 Task: Create a due date automation trigger when advanced on, on the monday after a card is due add content with a name or a description not ending with resume at 11:00 AM.
Action: Mouse moved to (1377, 116)
Screenshot: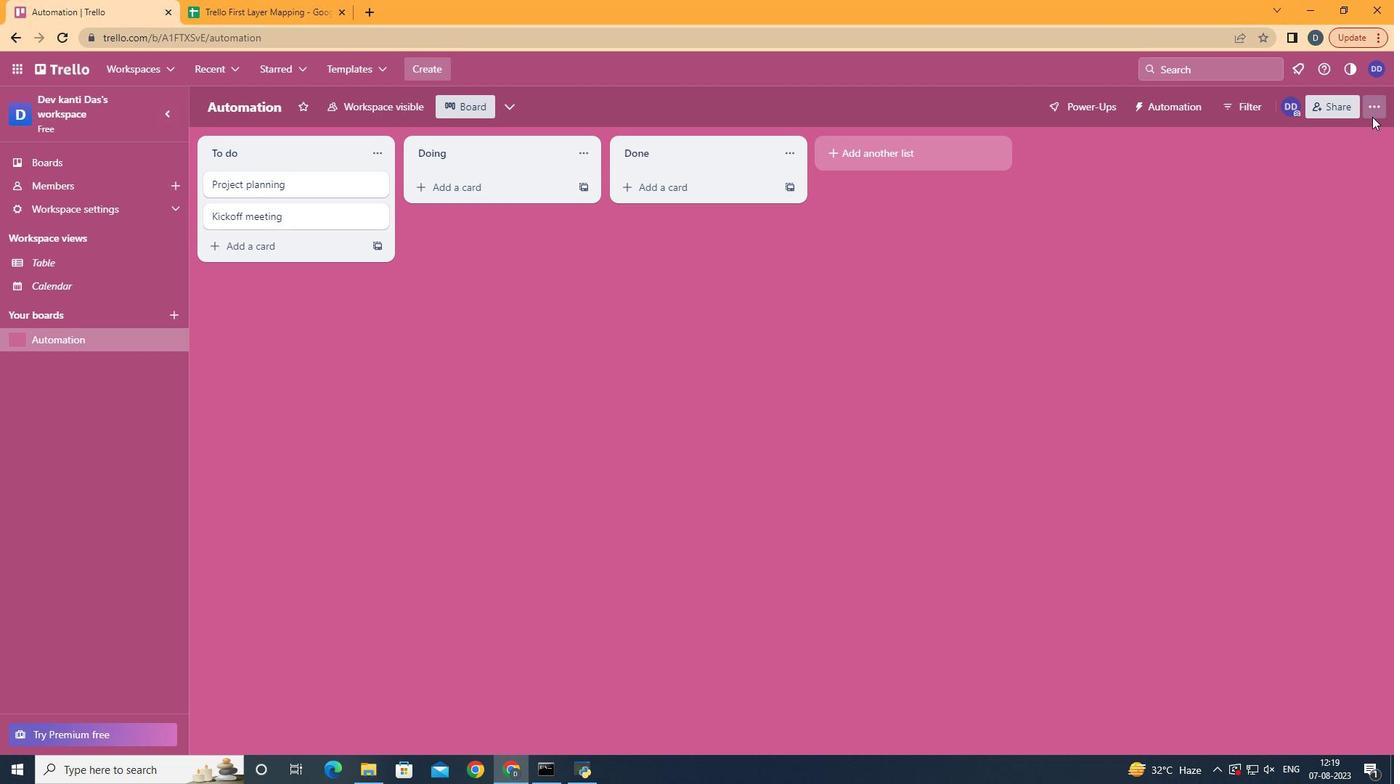 
Action: Mouse pressed left at (1377, 116)
Screenshot: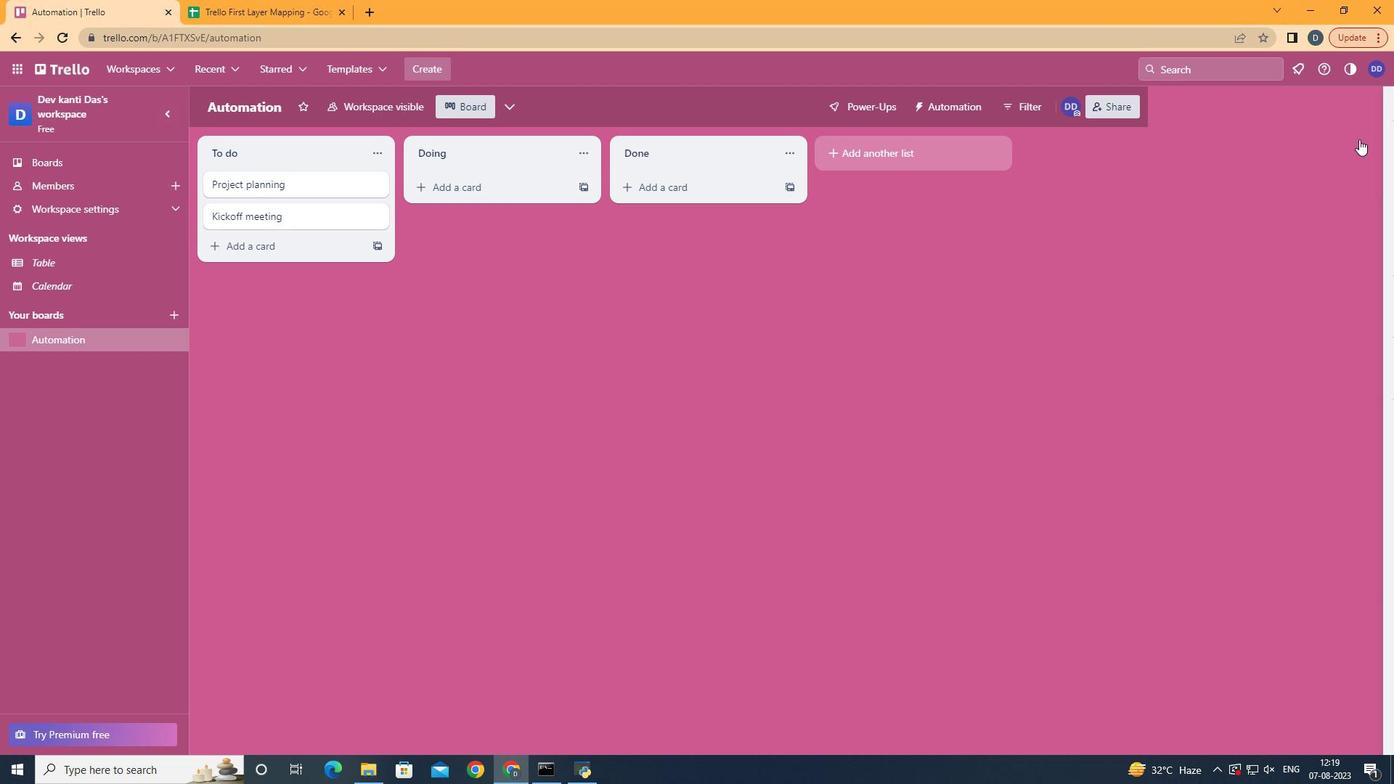 
Action: Mouse moved to (1251, 301)
Screenshot: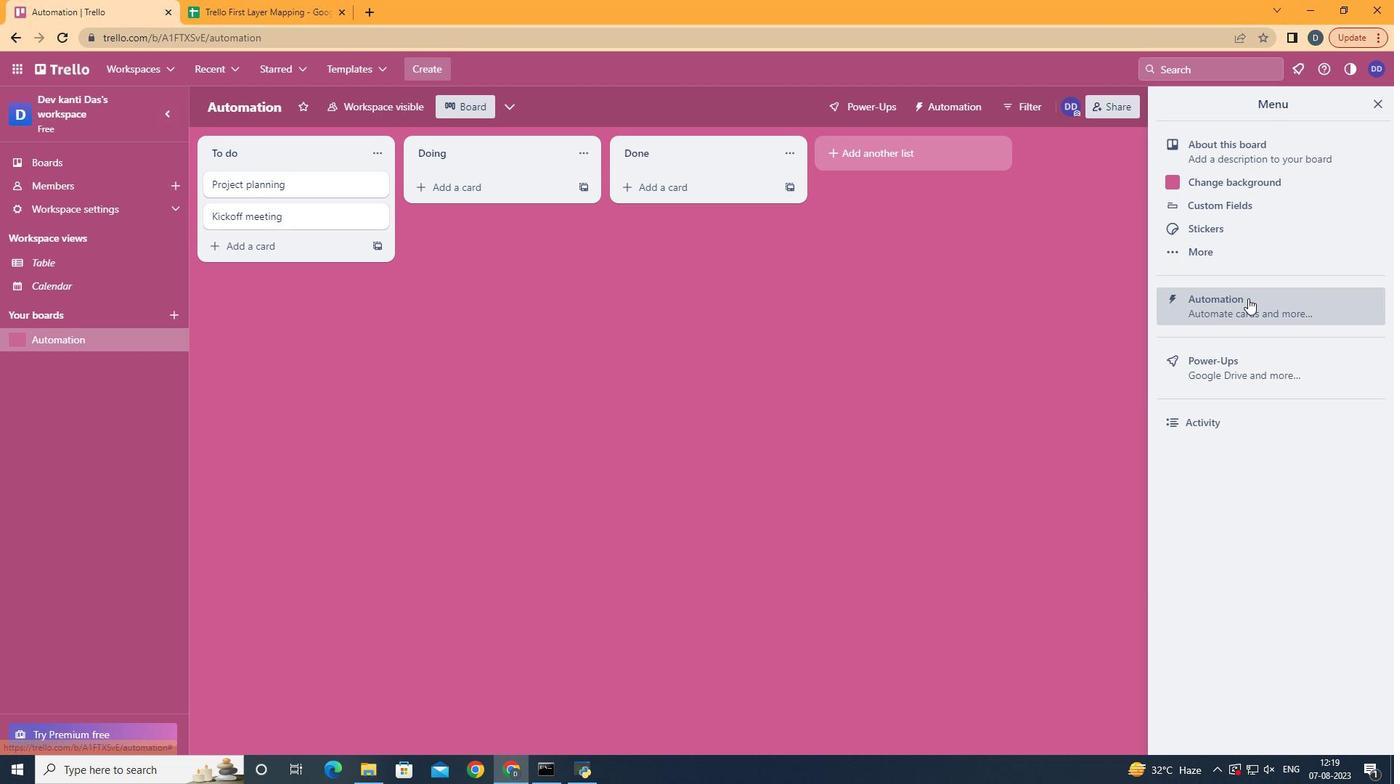 
Action: Mouse pressed left at (1251, 301)
Screenshot: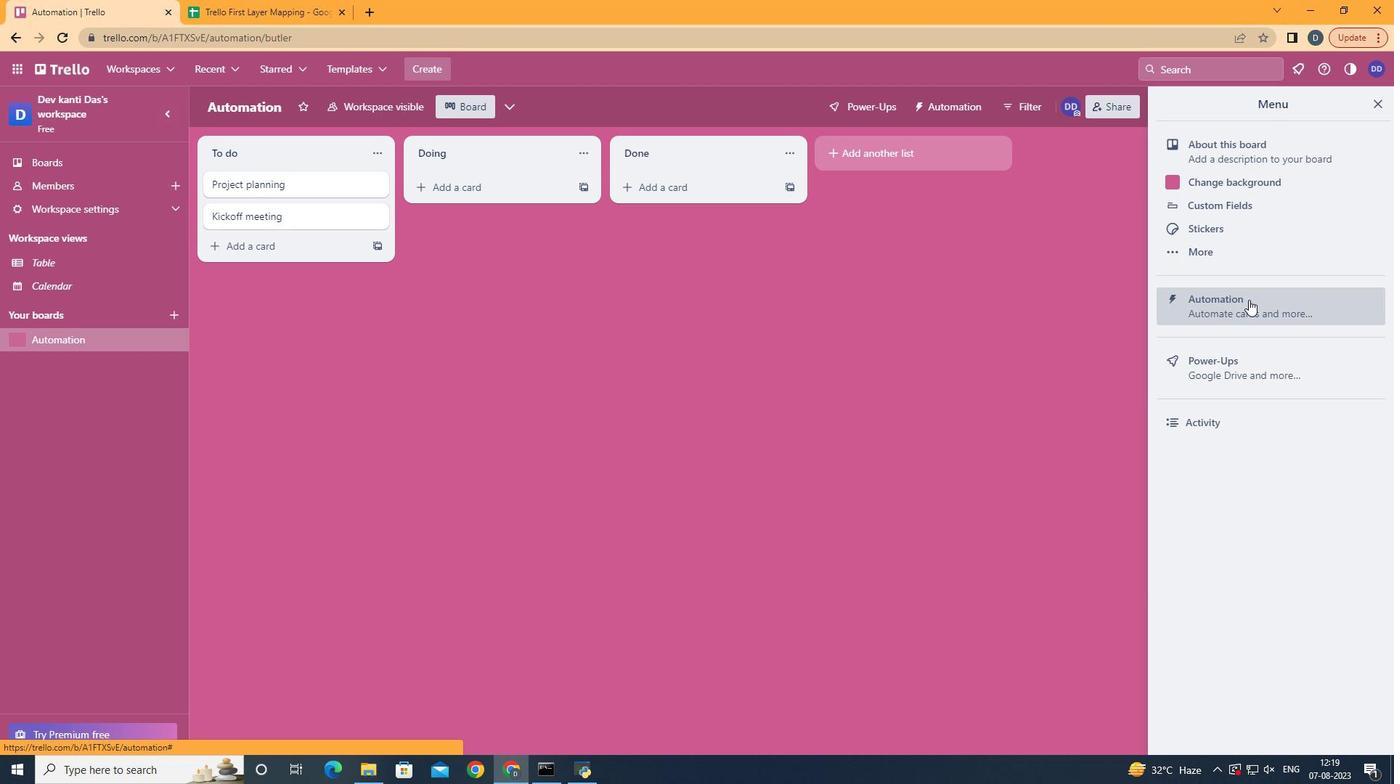 
Action: Mouse moved to (268, 297)
Screenshot: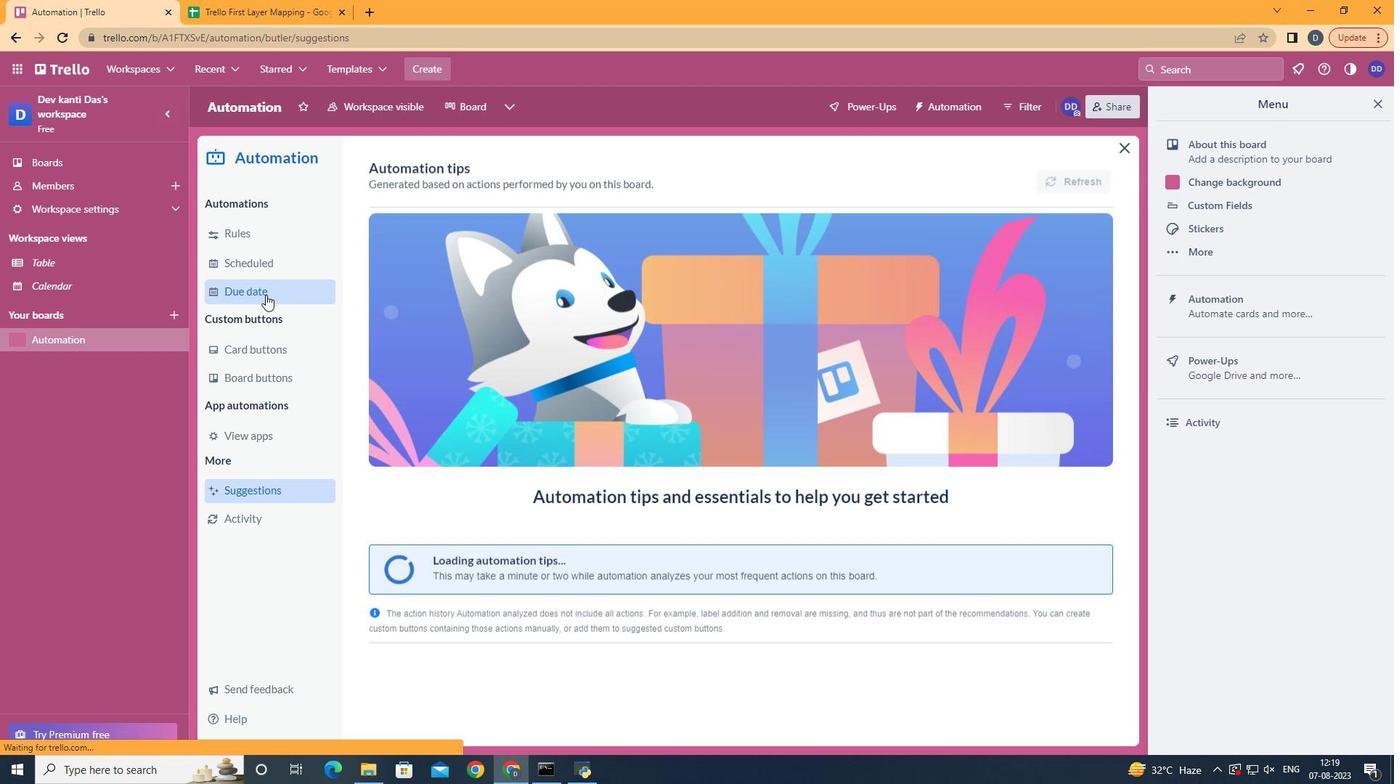 
Action: Mouse pressed left at (268, 297)
Screenshot: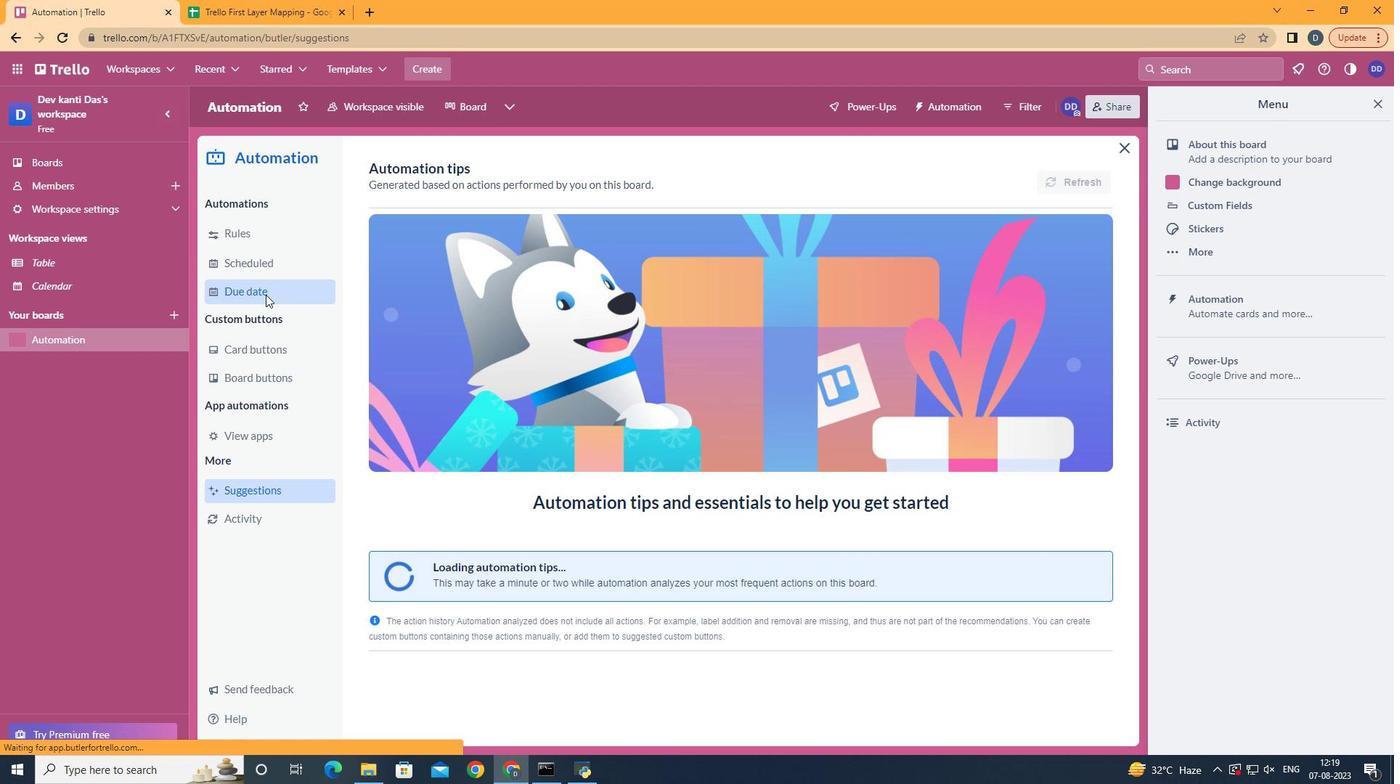 
Action: Mouse moved to (1019, 179)
Screenshot: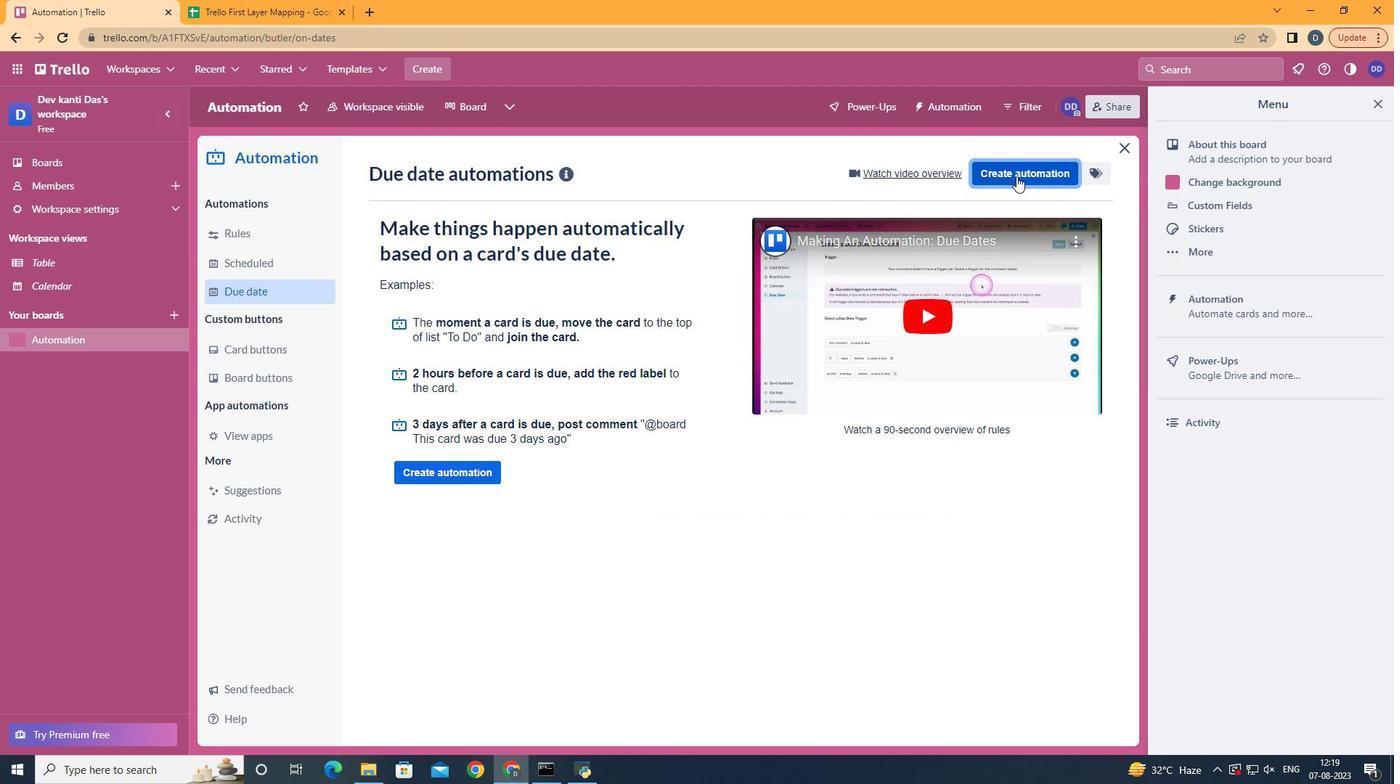 
Action: Mouse pressed left at (1019, 179)
Screenshot: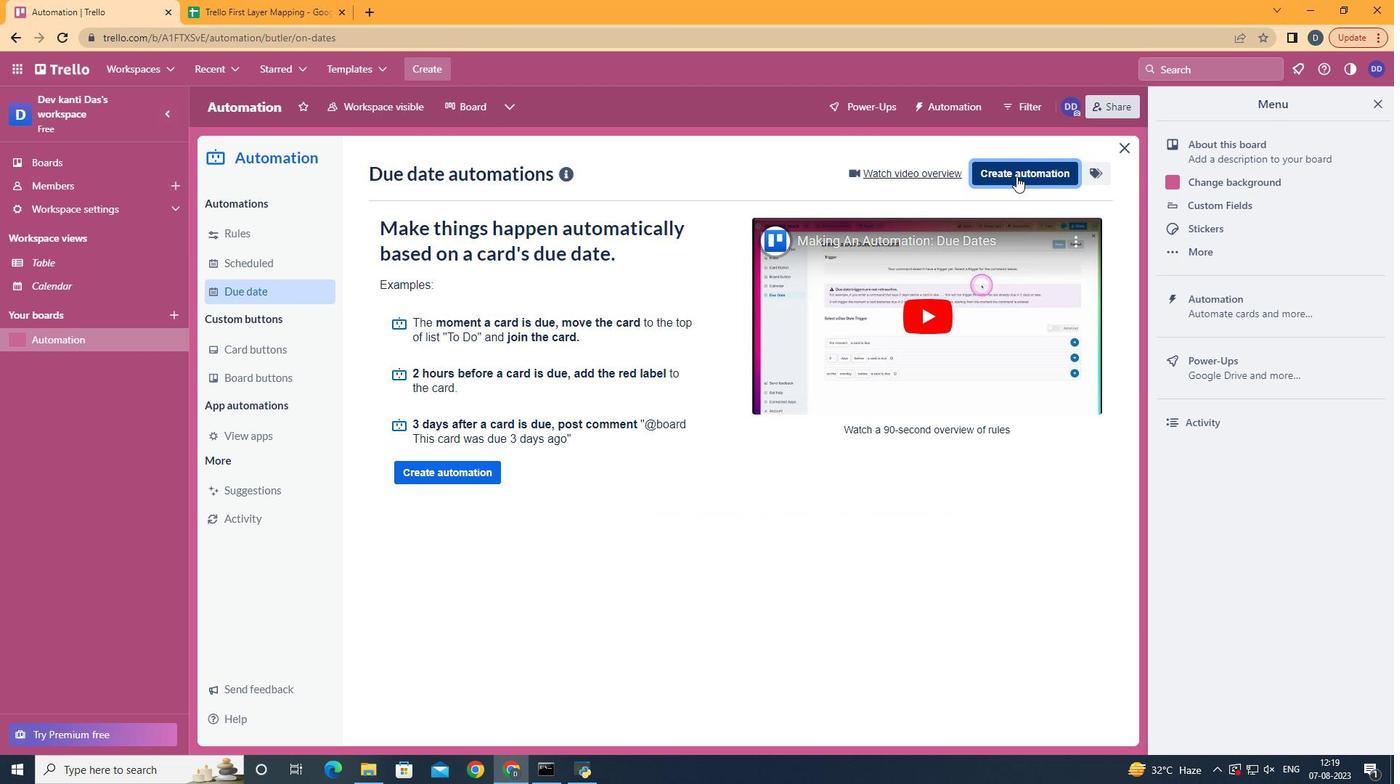 
Action: Mouse moved to (746, 323)
Screenshot: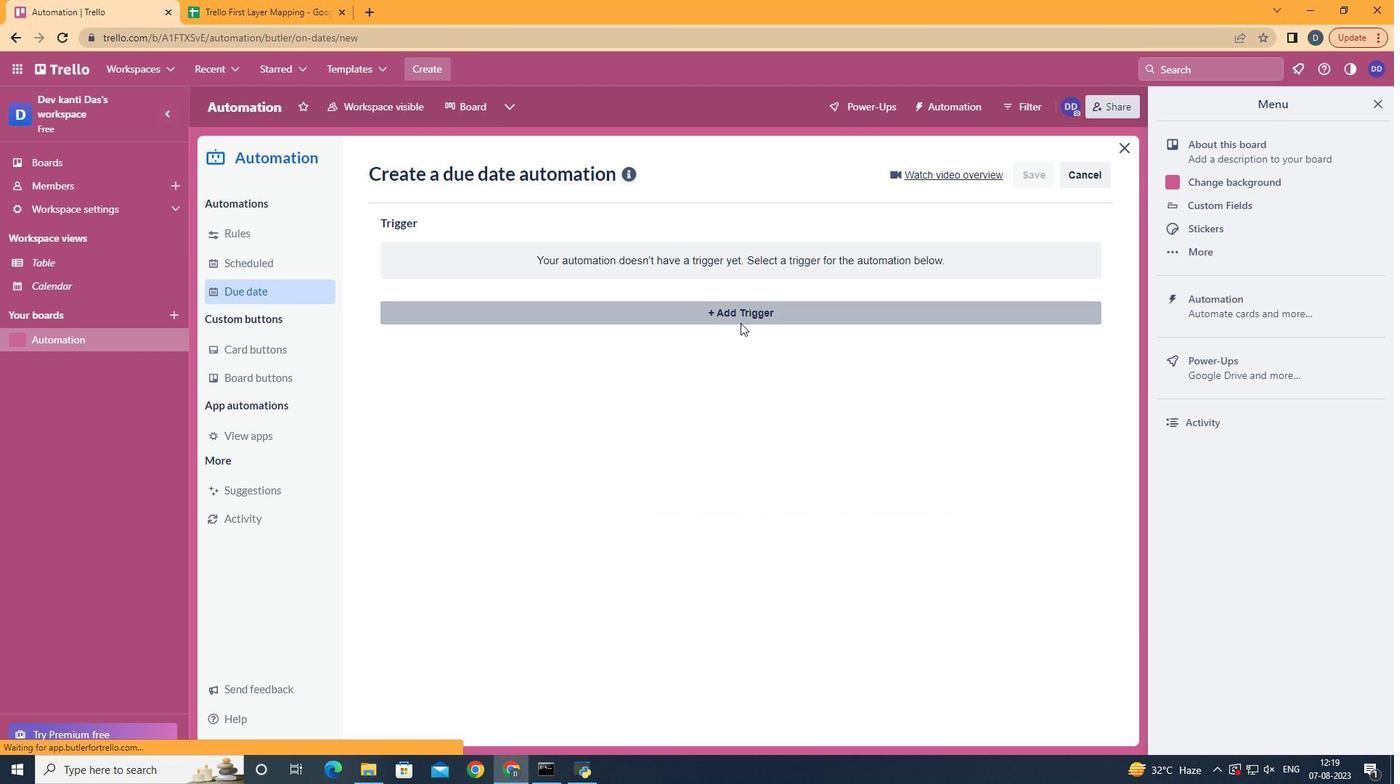 
Action: Mouse pressed left at (746, 323)
Screenshot: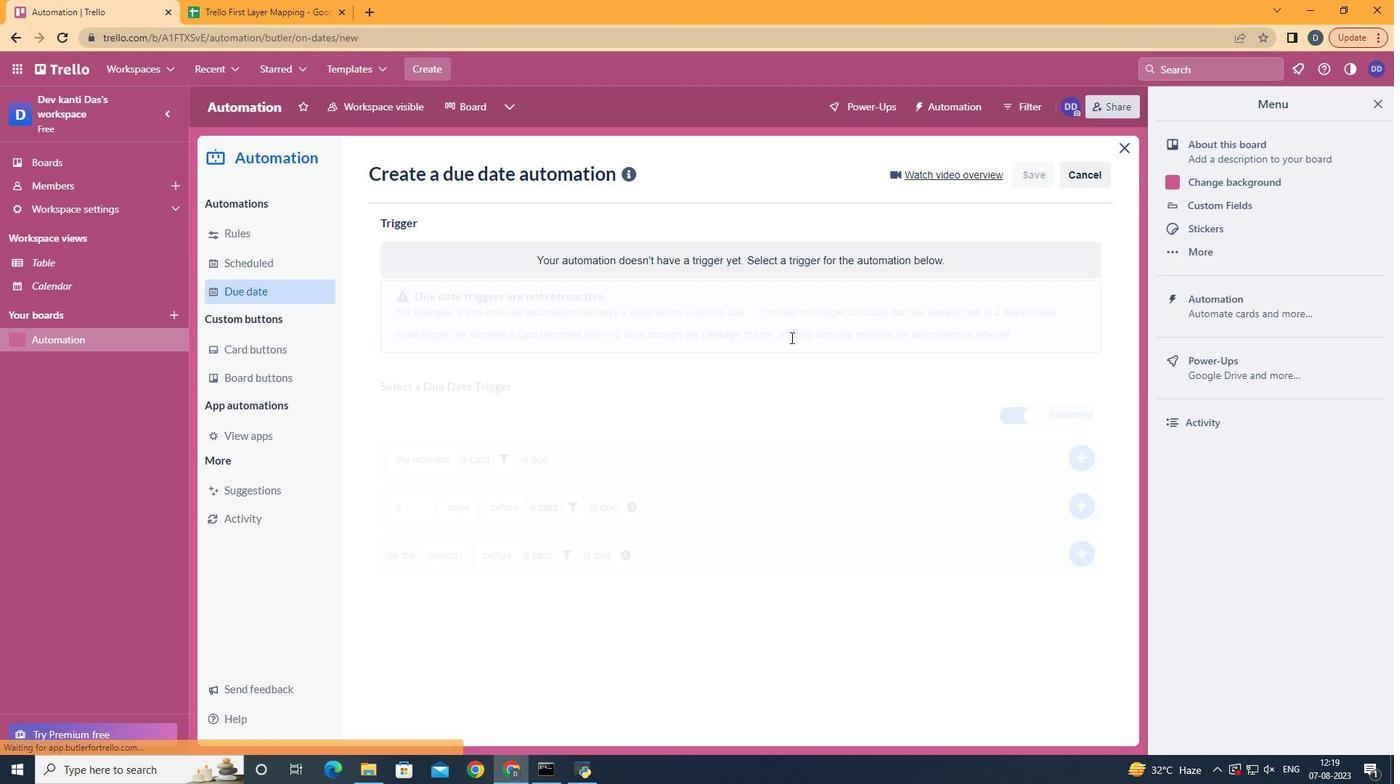 
Action: Mouse moved to (464, 374)
Screenshot: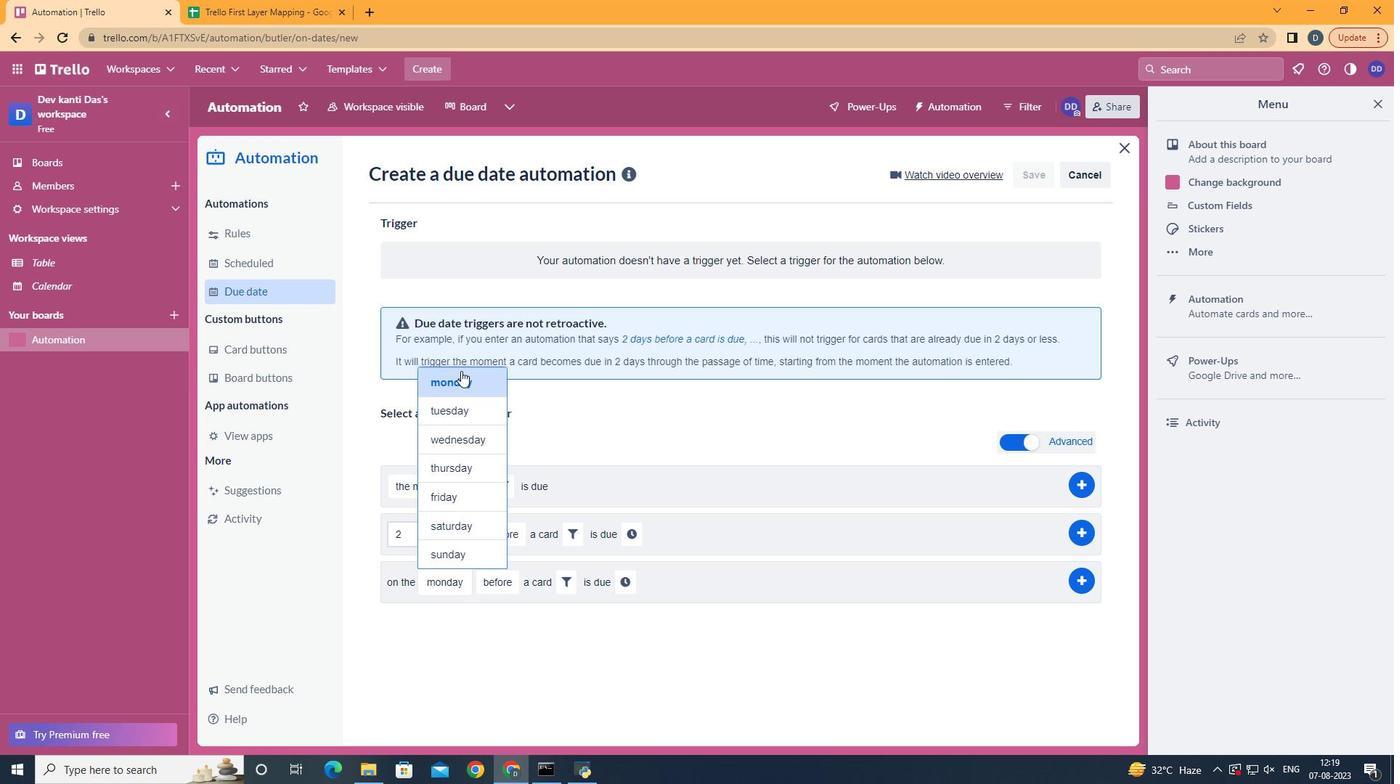 
Action: Mouse pressed left at (464, 374)
Screenshot: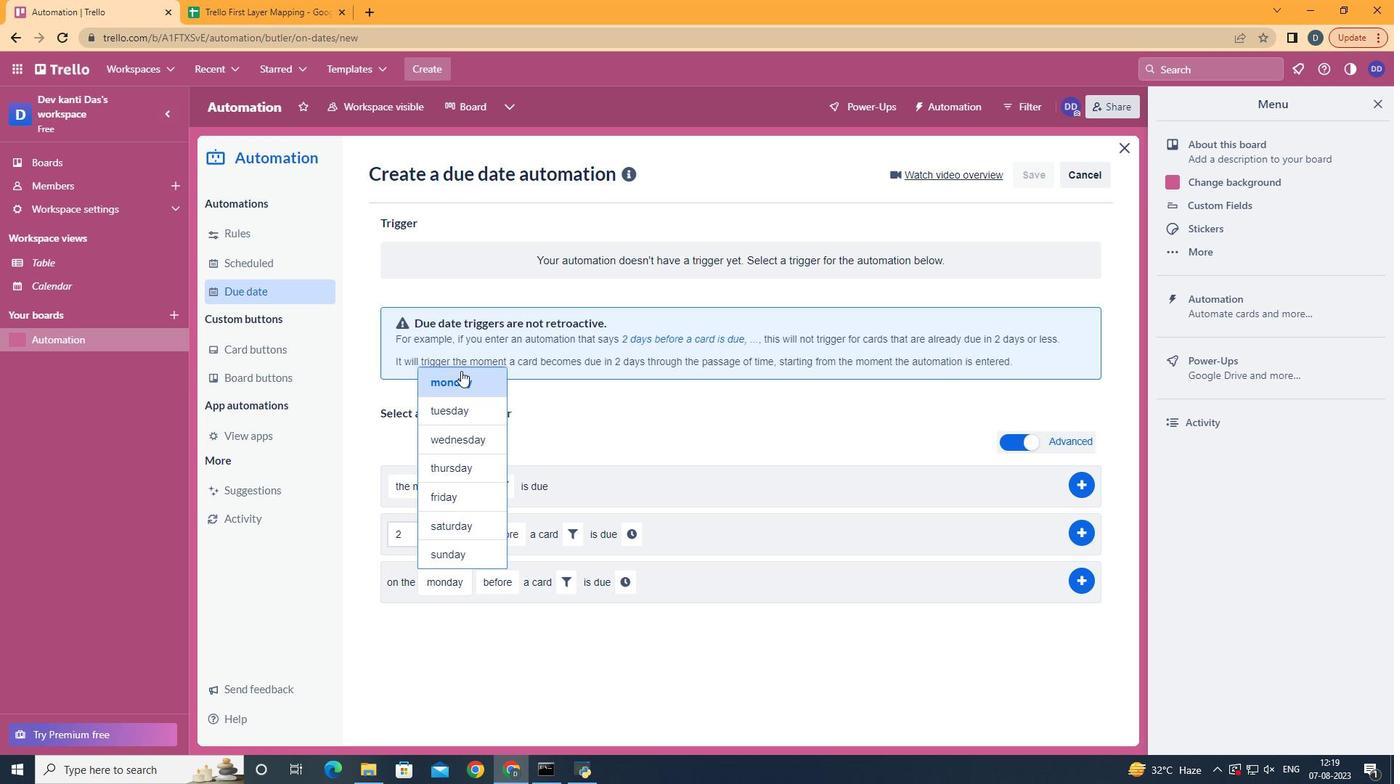 
Action: Mouse moved to (514, 641)
Screenshot: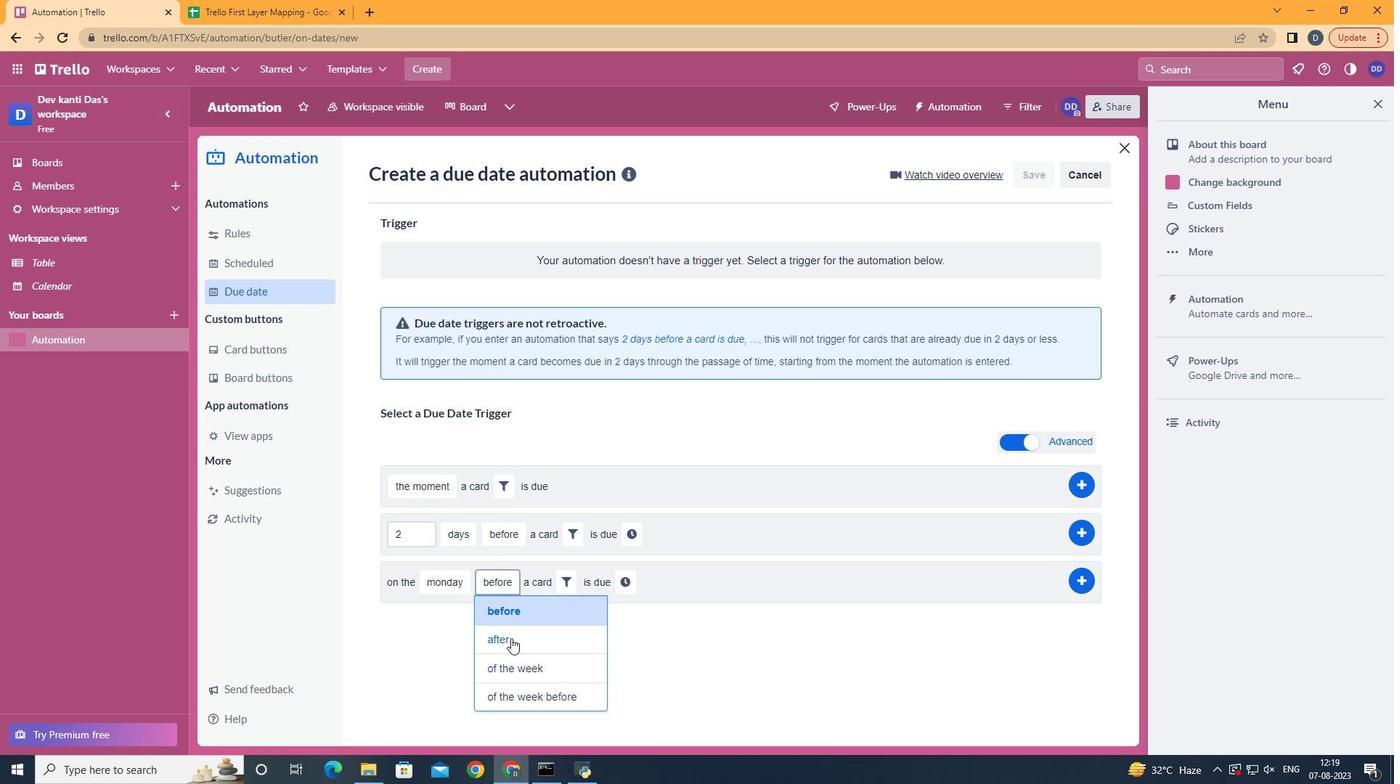 
Action: Mouse pressed left at (514, 641)
Screenshot: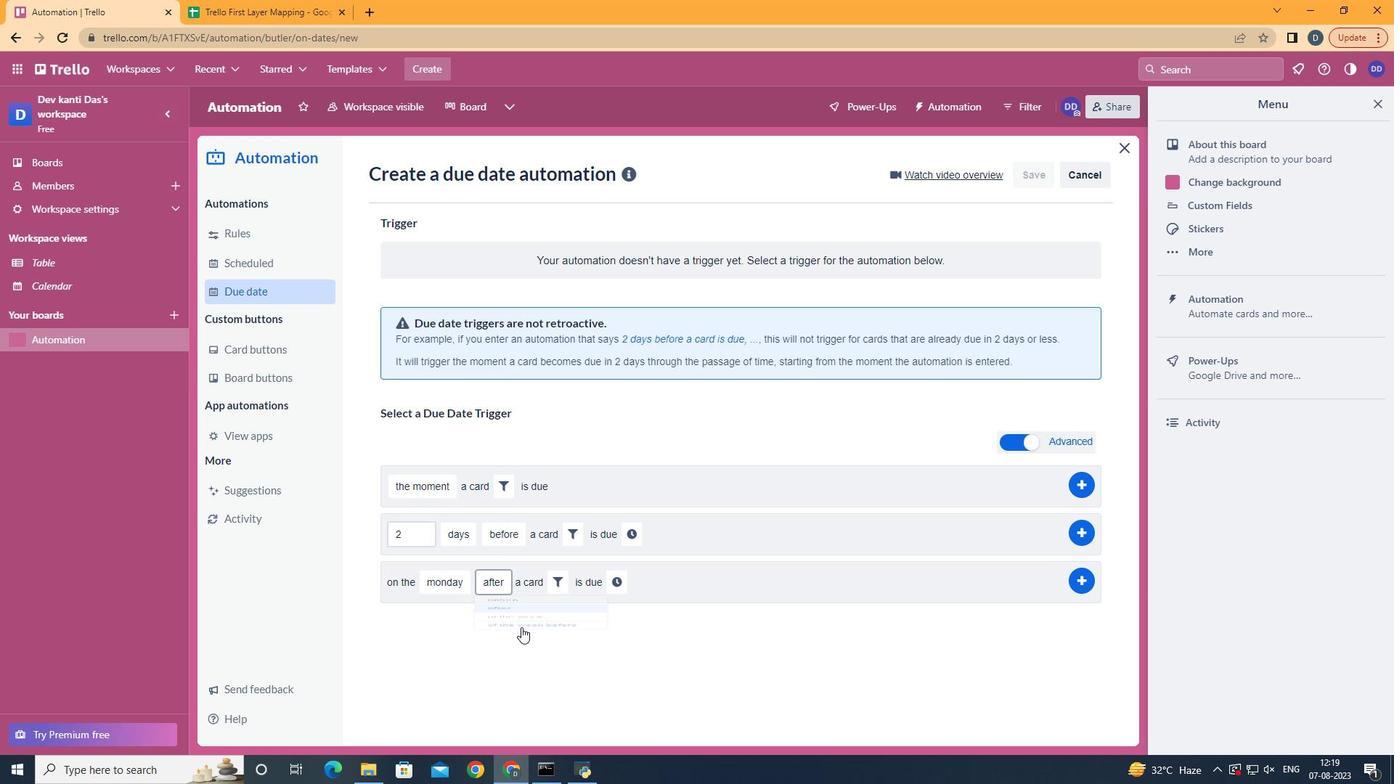 
Action: Mouse moved to (561, 577)
Screenshot: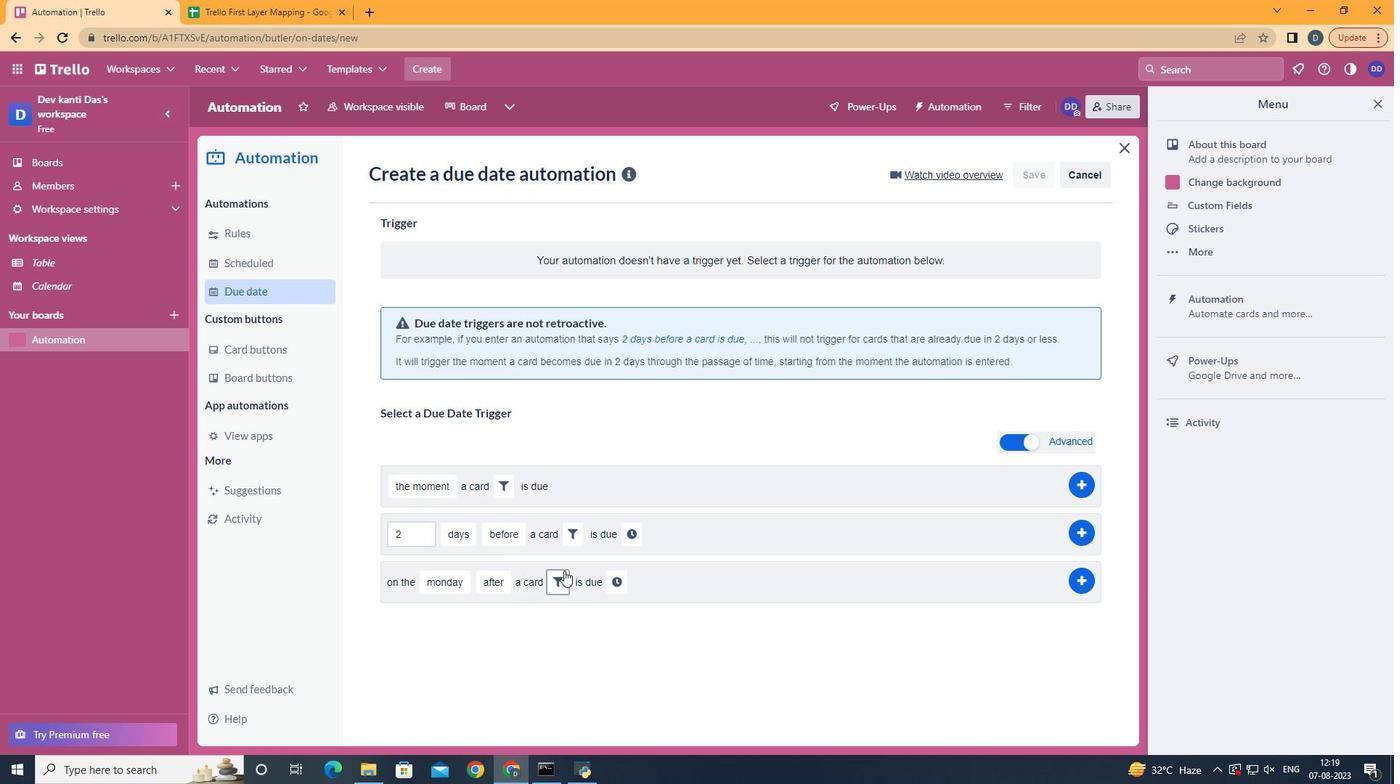 
Action: Mouse pressed left at (561, 577)
Screenshot: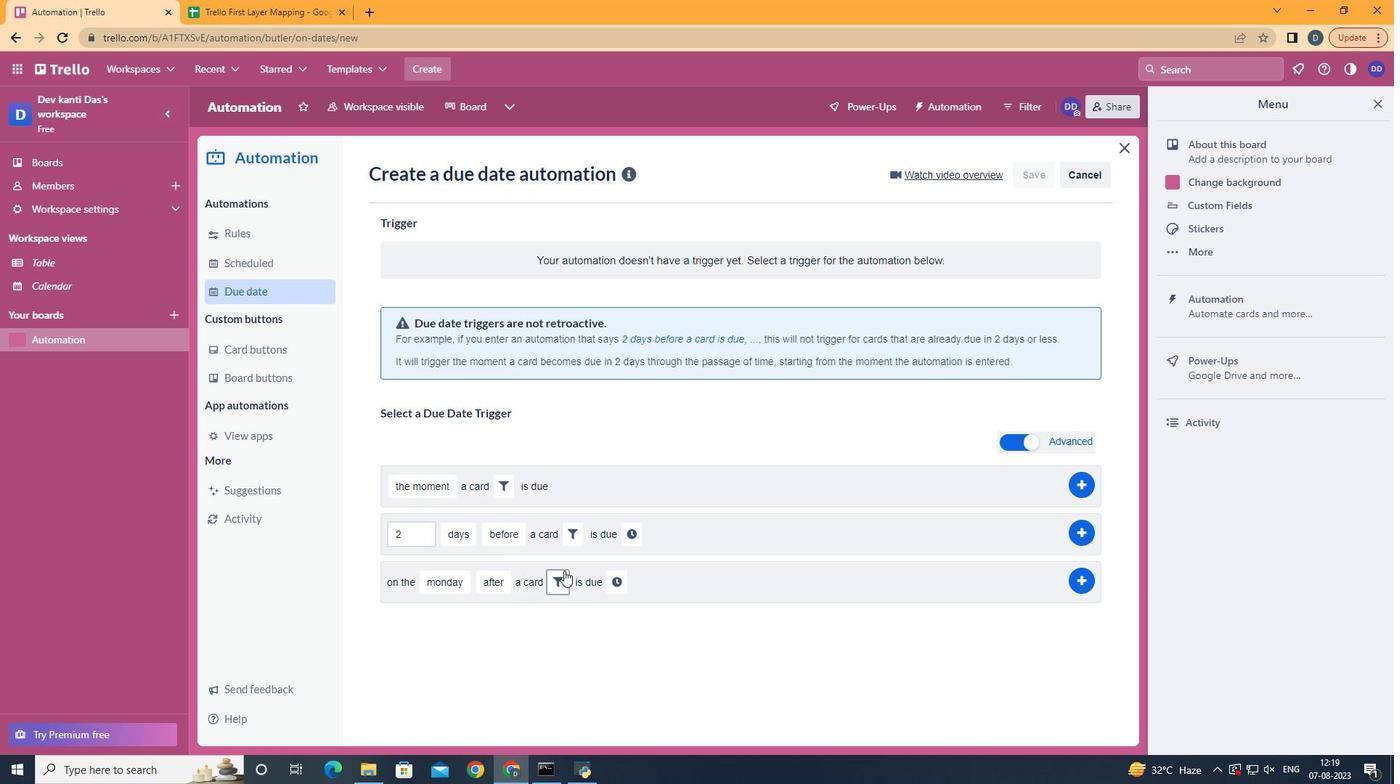 
Action: Mouse moved to (754, 628)
Screenshot: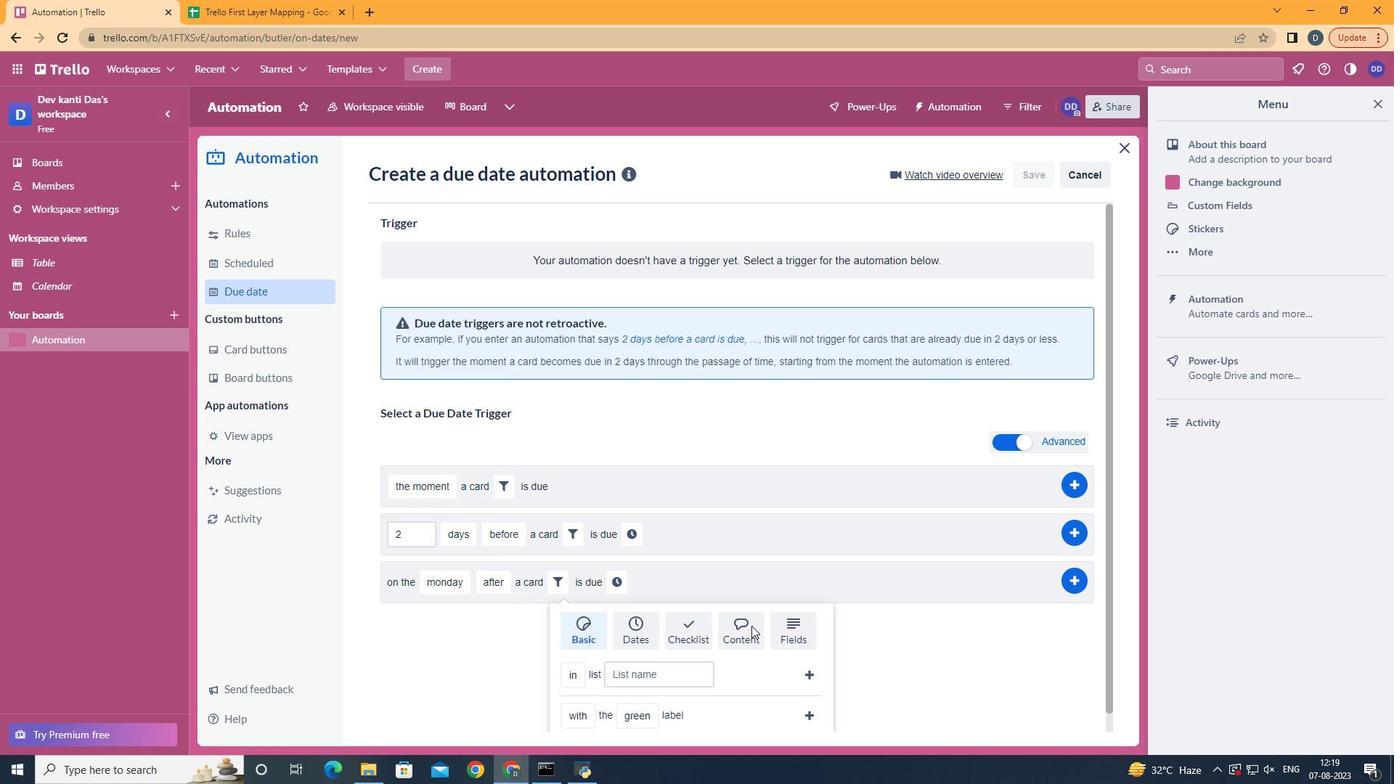 
Action: Mouse pressed left at (754, 628)
Screenshot: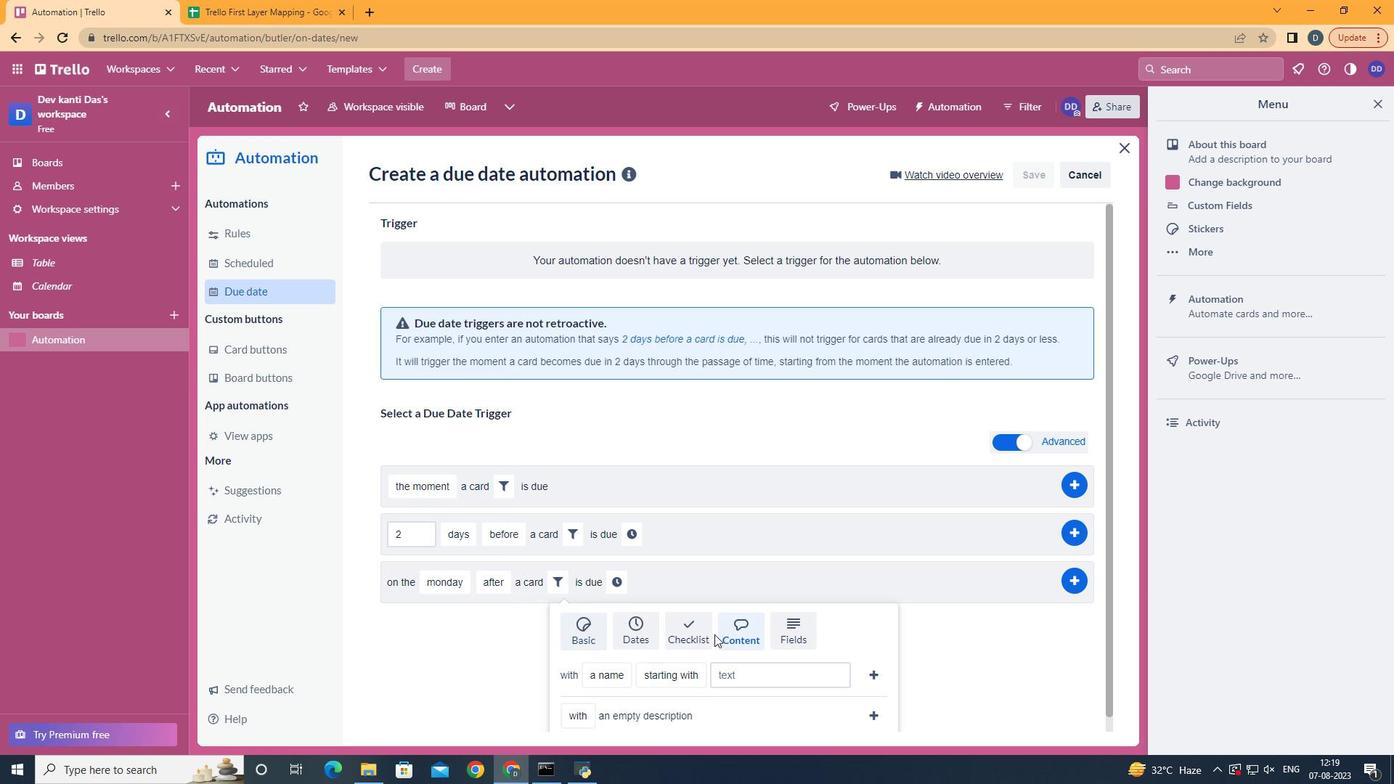 
Action: Mouse moved to (620, 647)
Screenshot: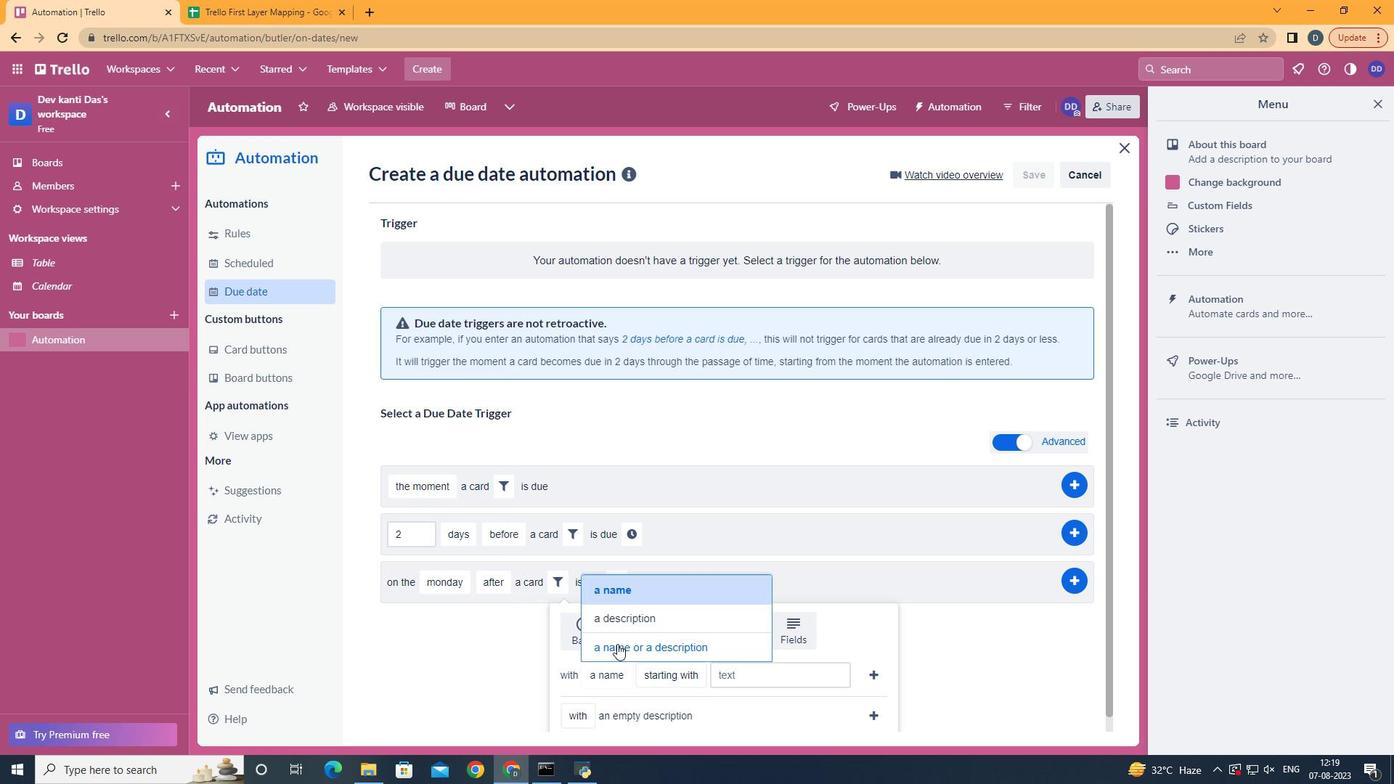 
Action: Mouse pressed left at (620, 647)
Screenshot: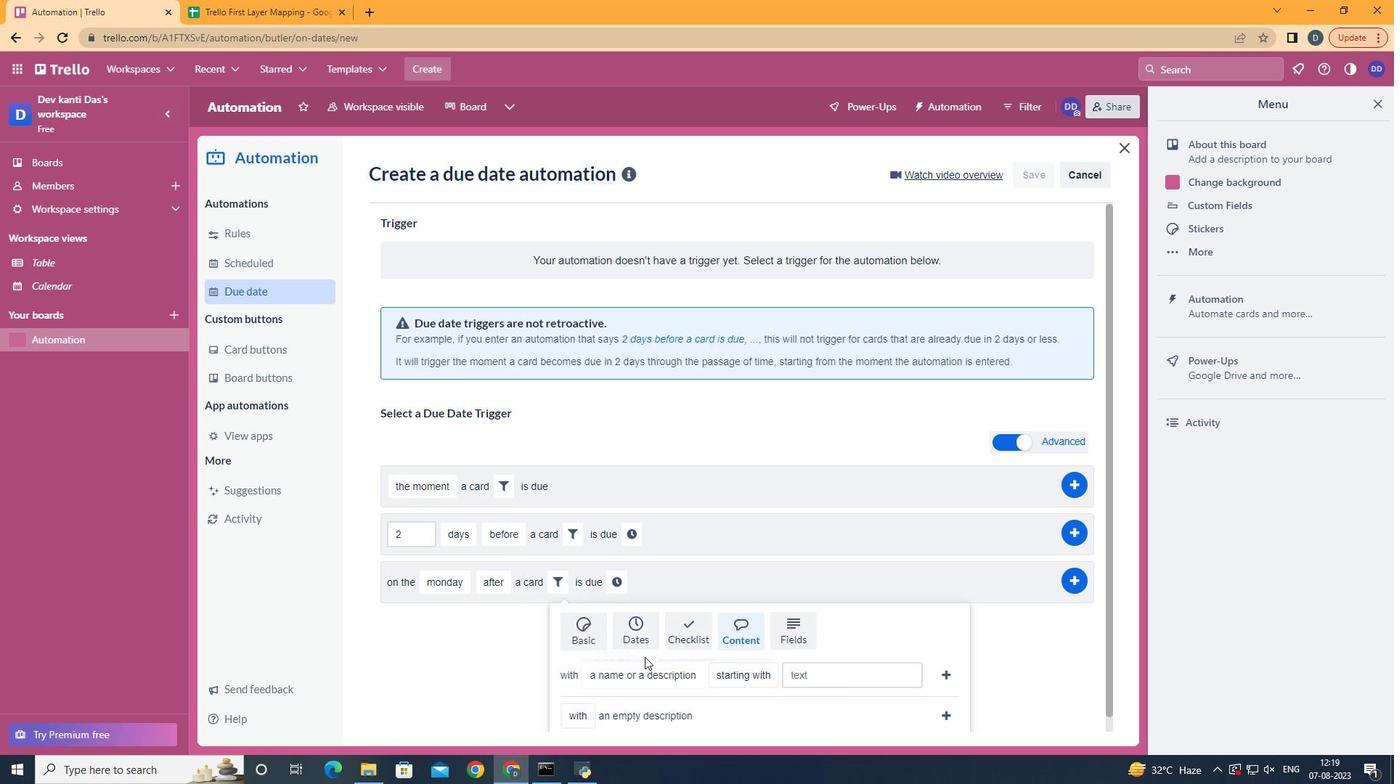 
Action: Mouse moved to (776, 620)
Screenshot: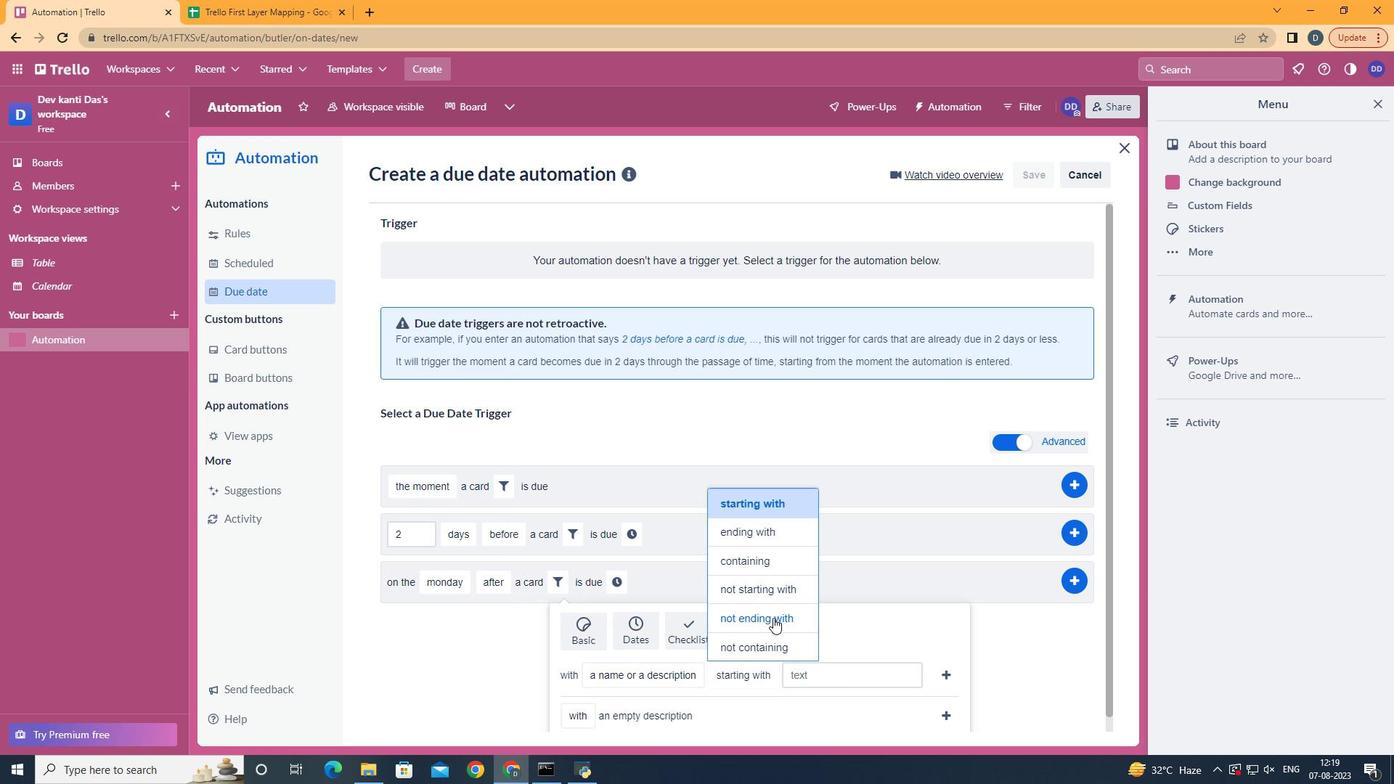 
Action: Mouse pressed left at (776, 620)
Screenshot: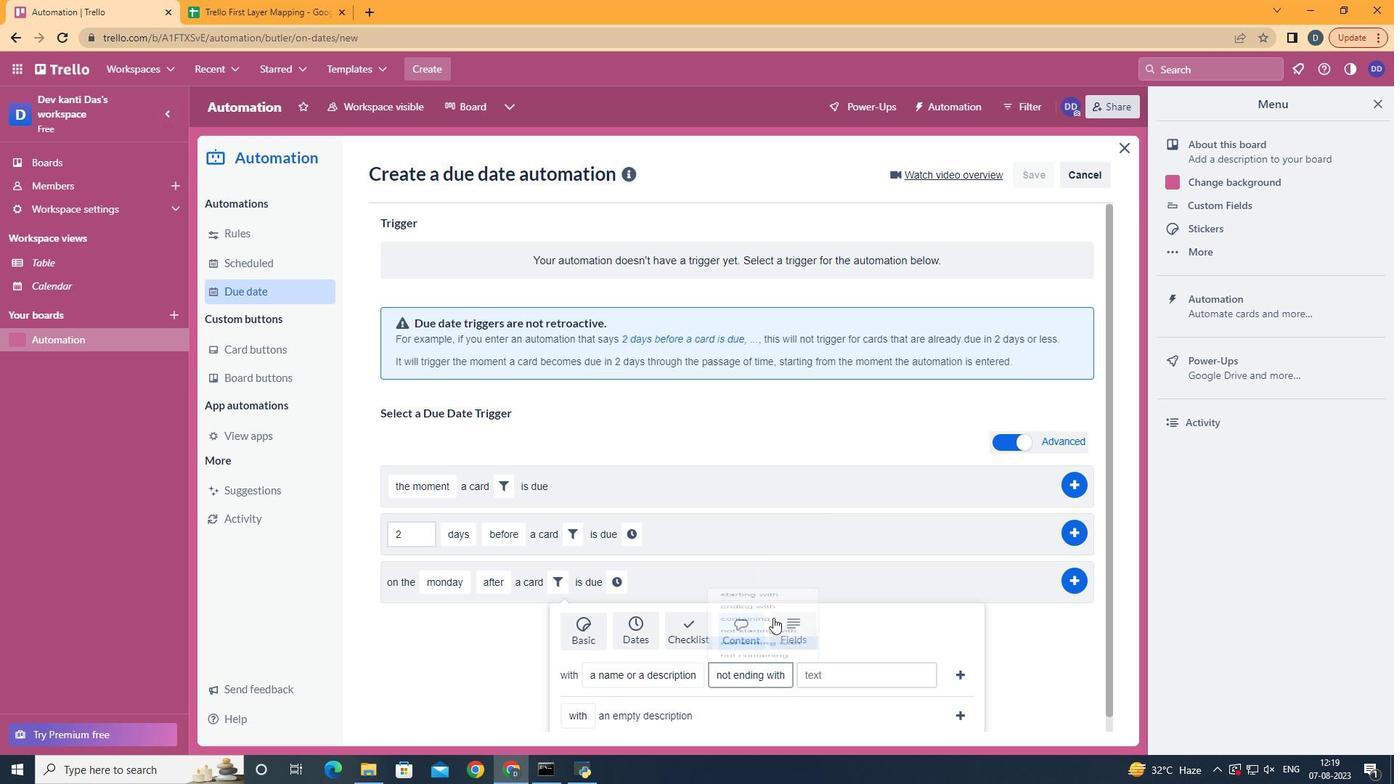 
Action: Mouse moved to (857, 679)
Screenshot: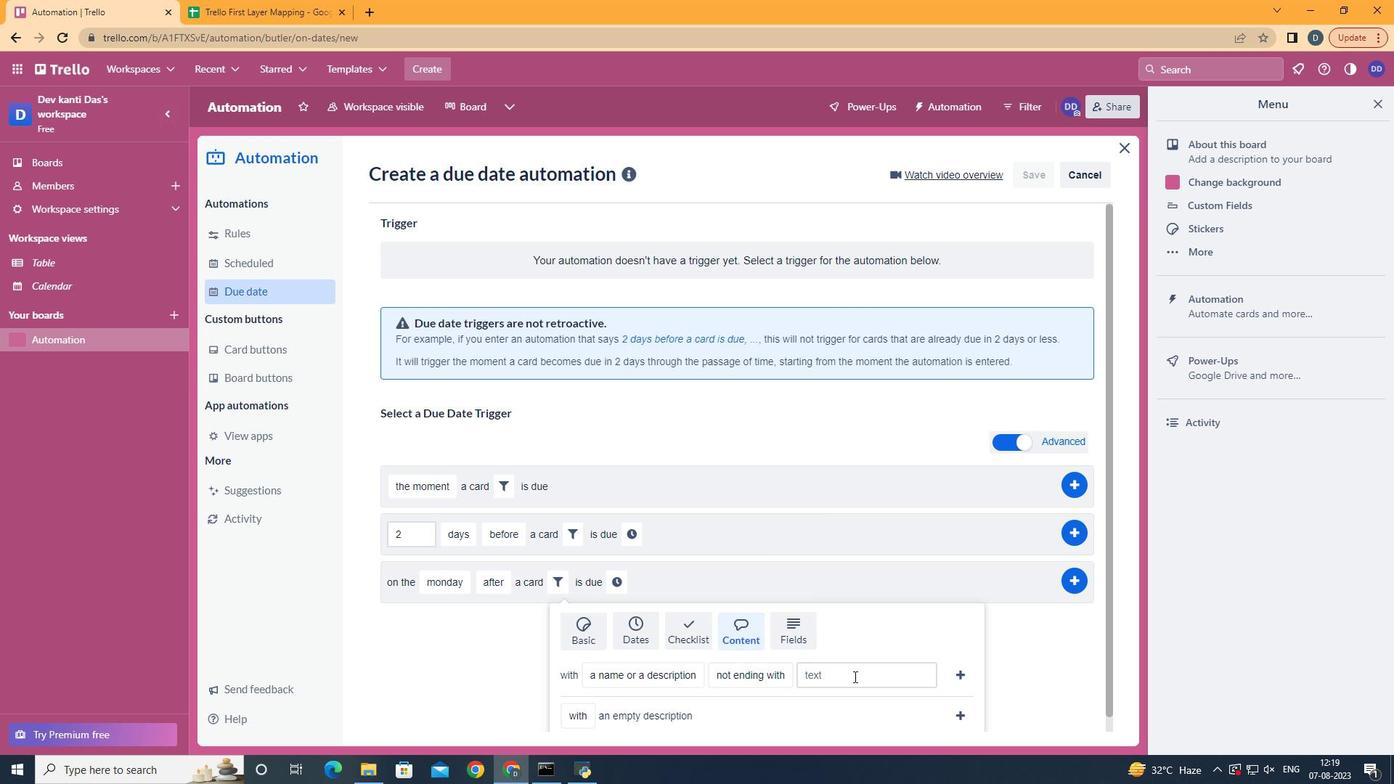 
Action: Mouse pressed left at (857, 679)
Screenshot: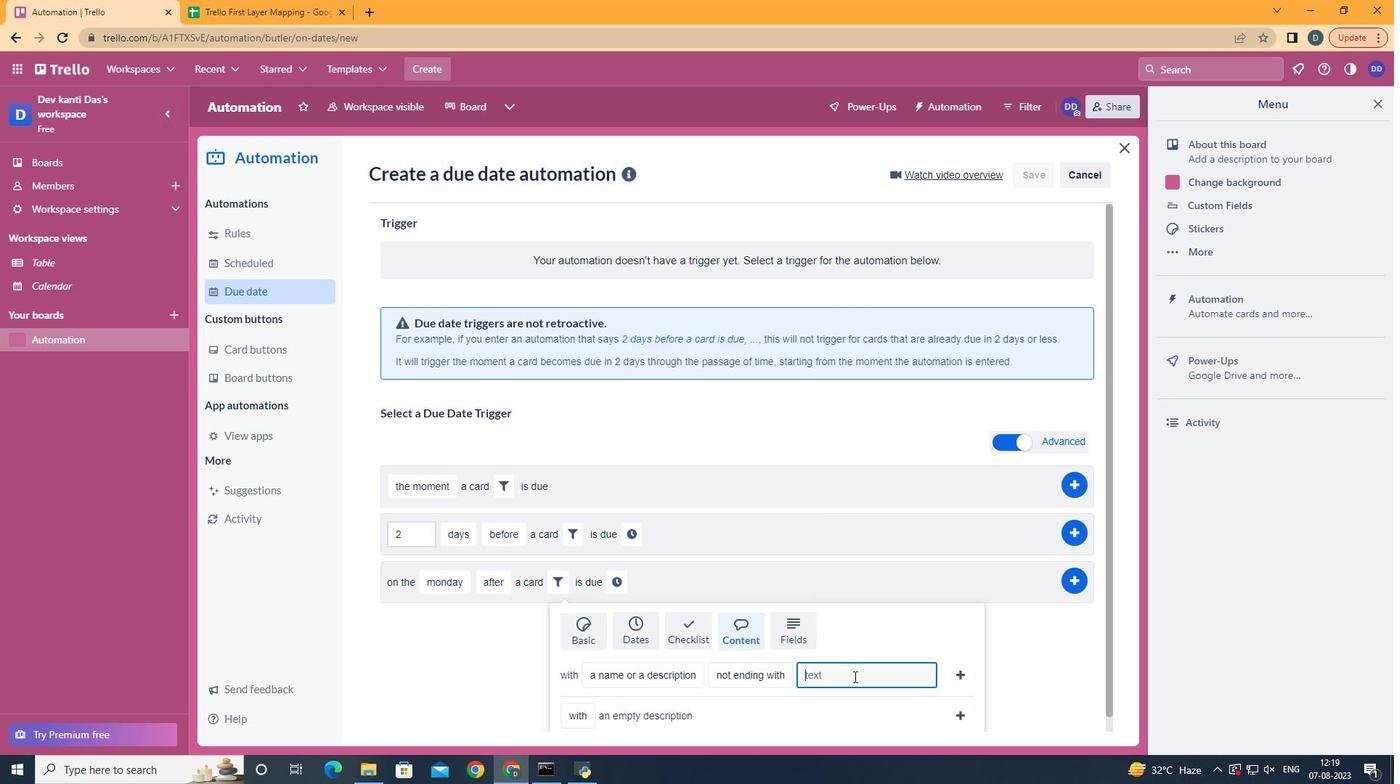 
Action: Mouse moved to (857, 680)
Screenshot: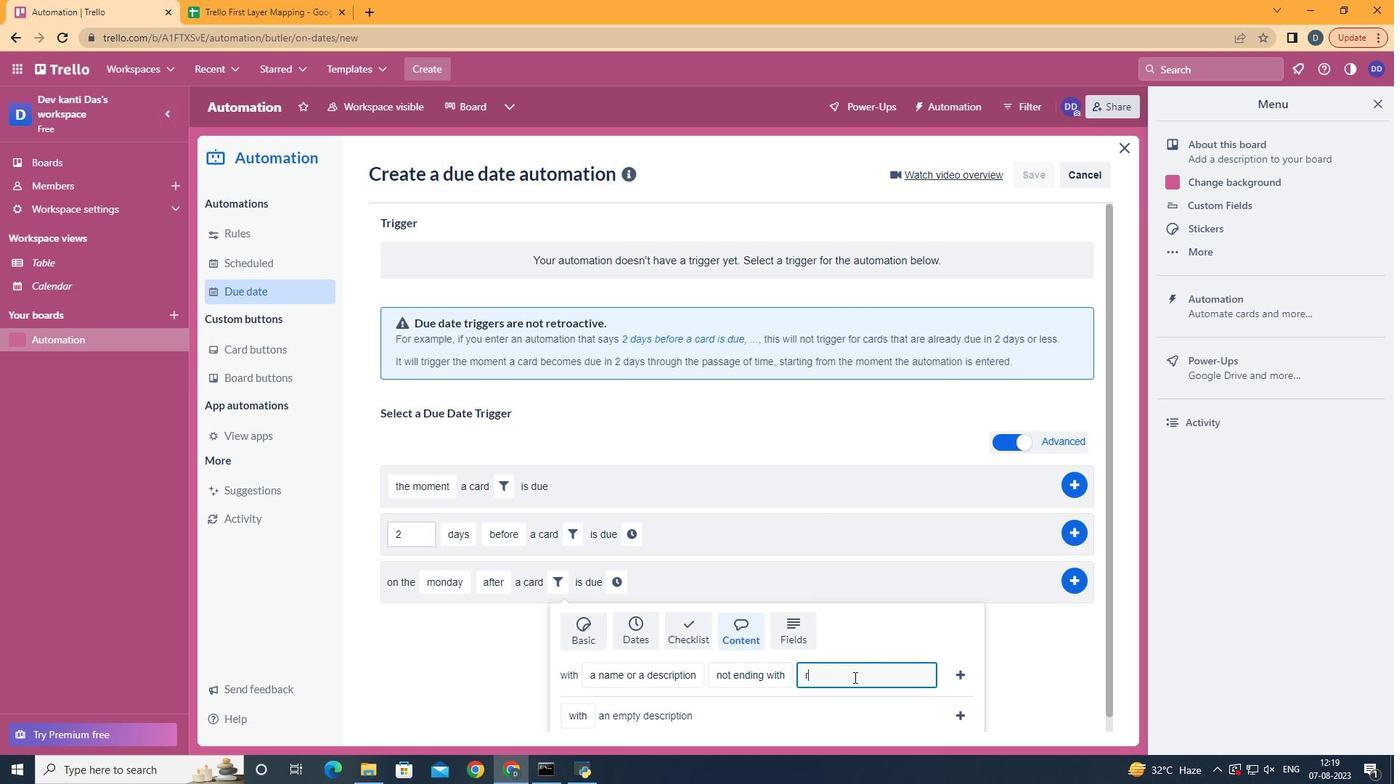 
Action: Key pressed resume
Screenshot: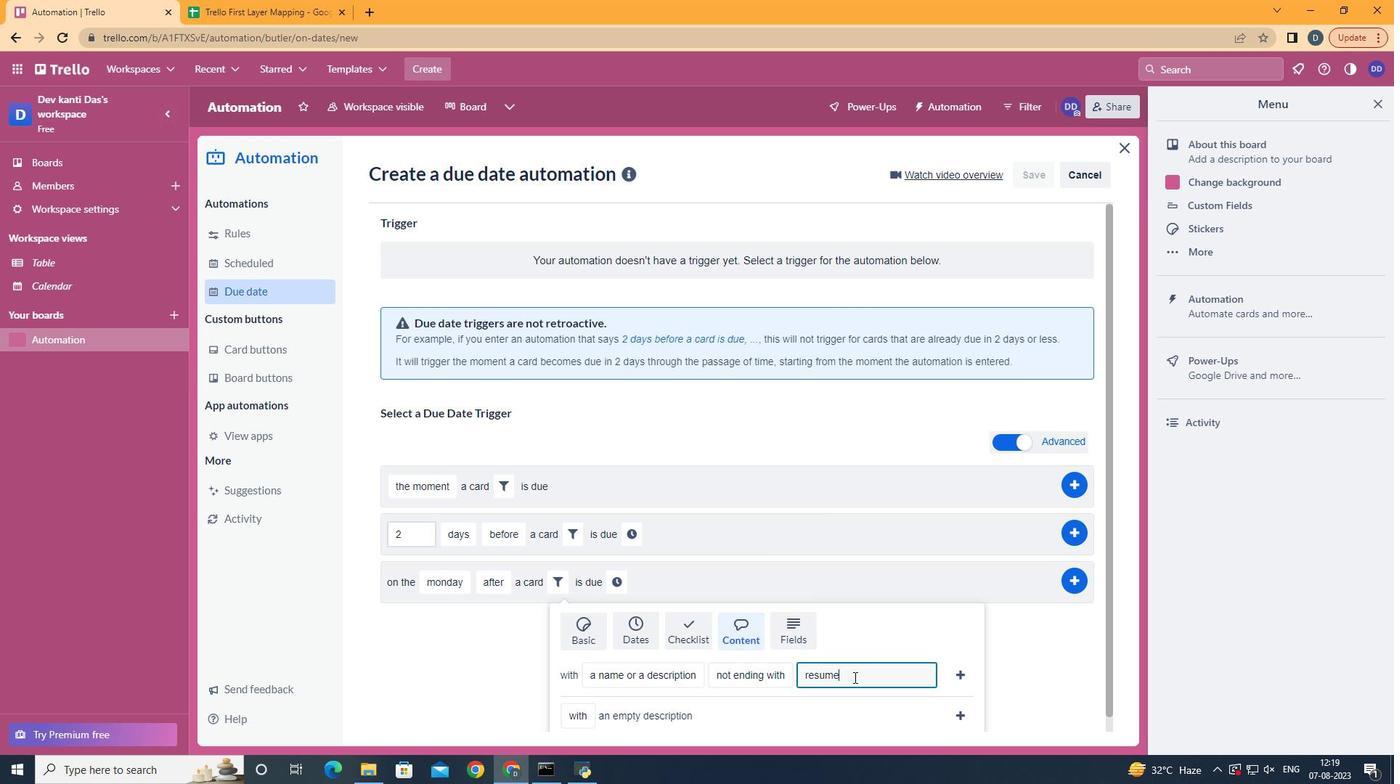 
Action: Mouse moved to (957, 680)
Screenshot: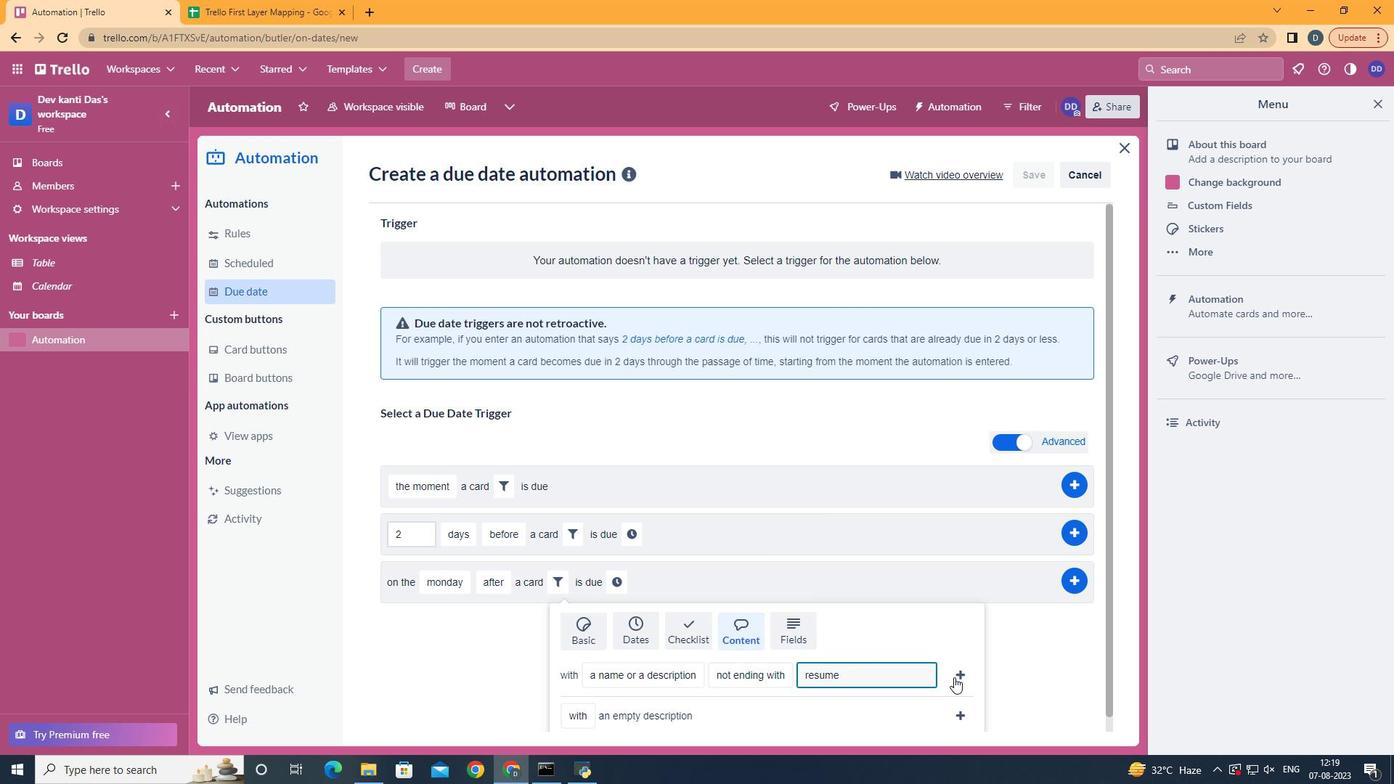 
Action: Mouse pressed left at (957, 680)
Screenshot: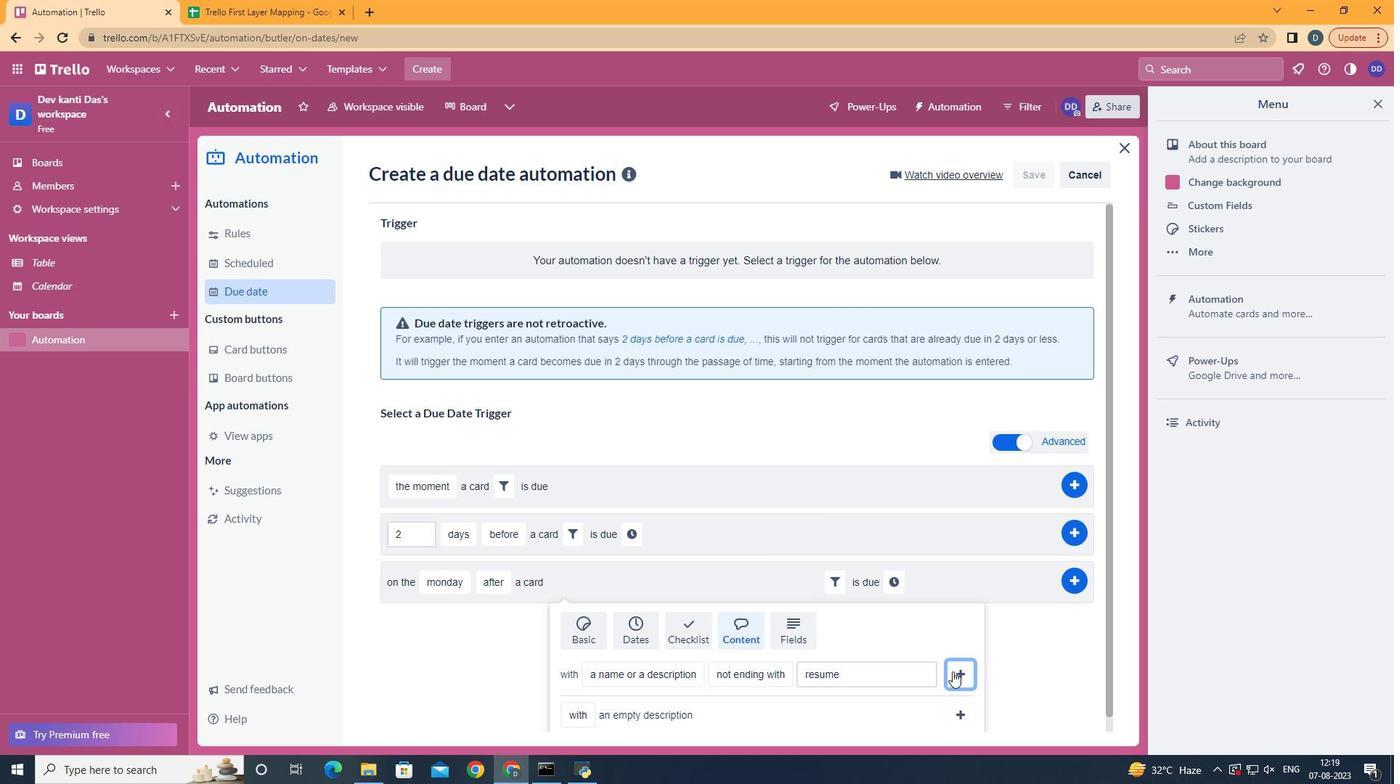 
Action: Mouse moved to (904, 587)
Screenshot: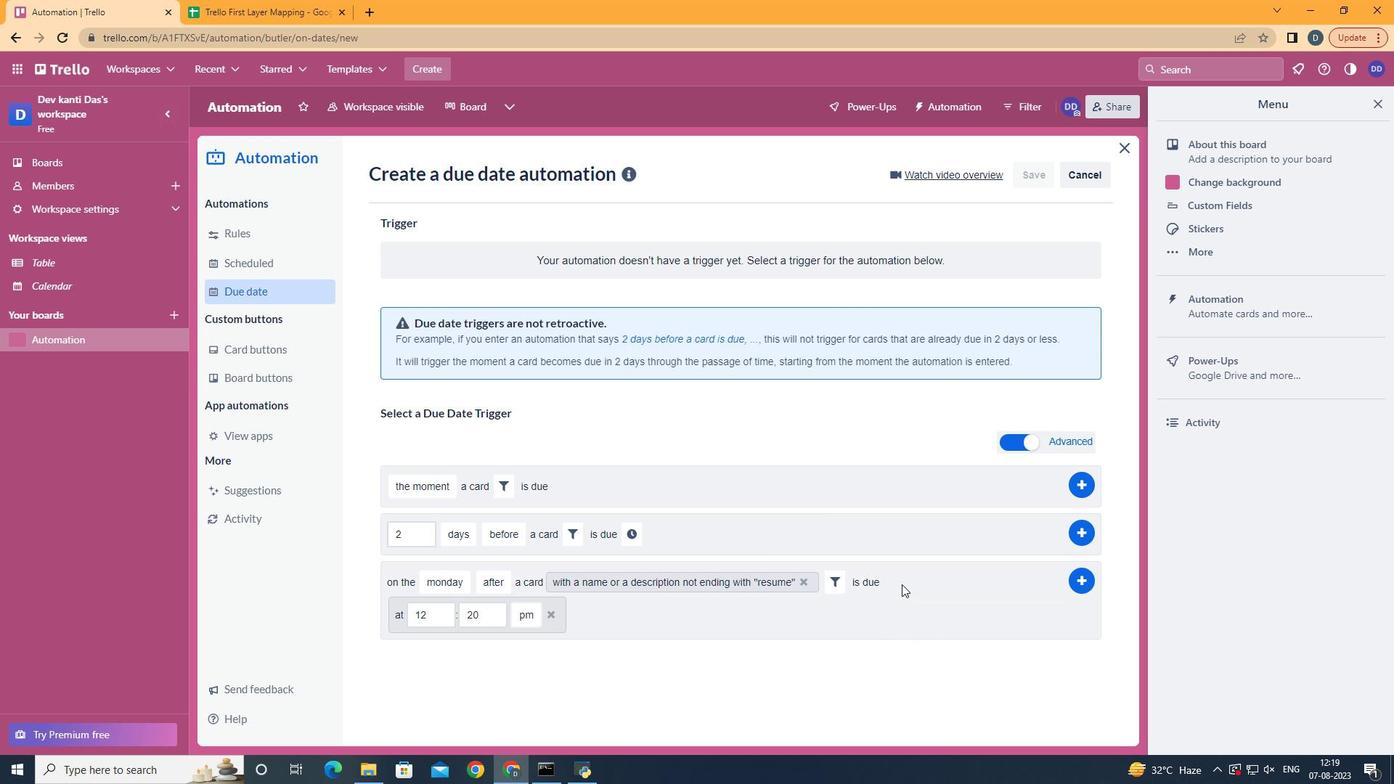 
Action: Mouse pressed left at (904, 587)
Screenshot: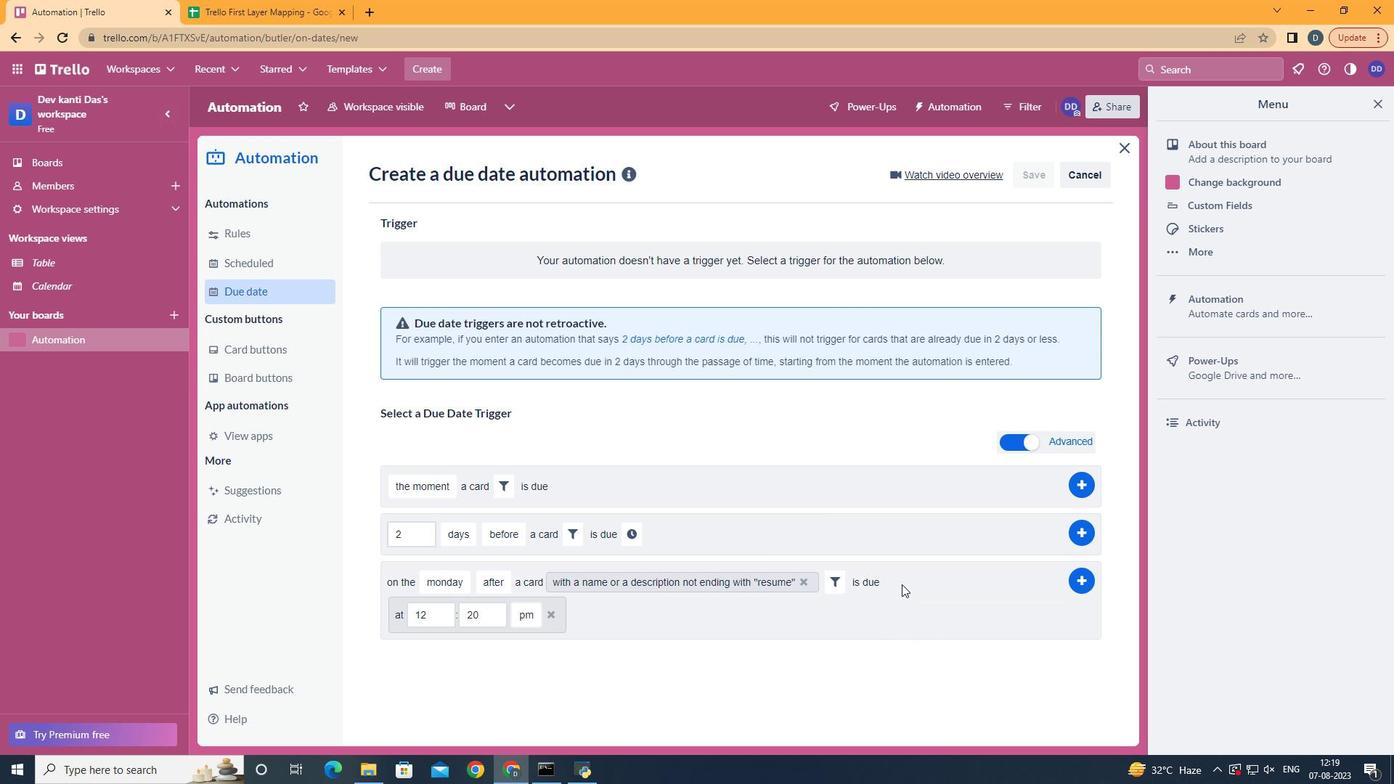 
Action: Mouse moved to (445, 617)
Screenshot: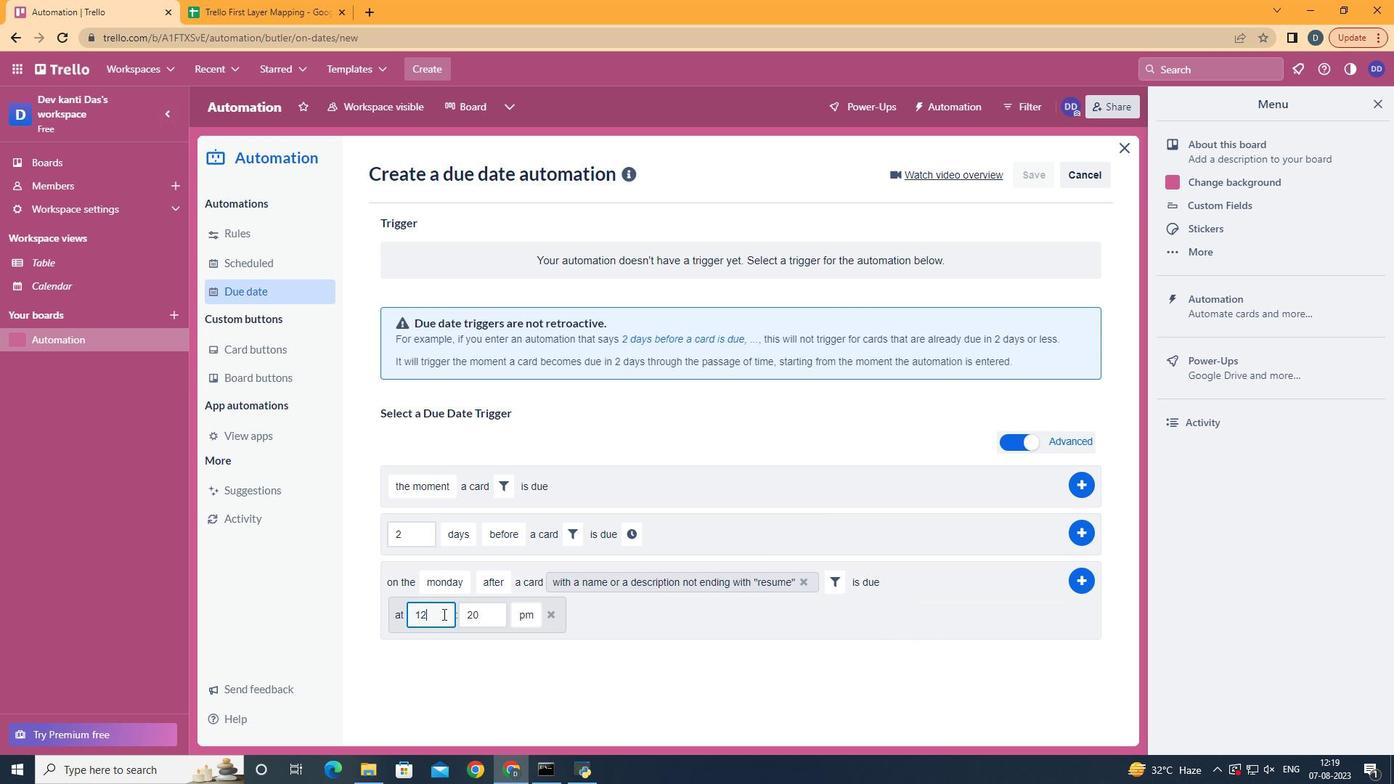 
Action: Mouse pressed left at (445, 617)
Screenshot: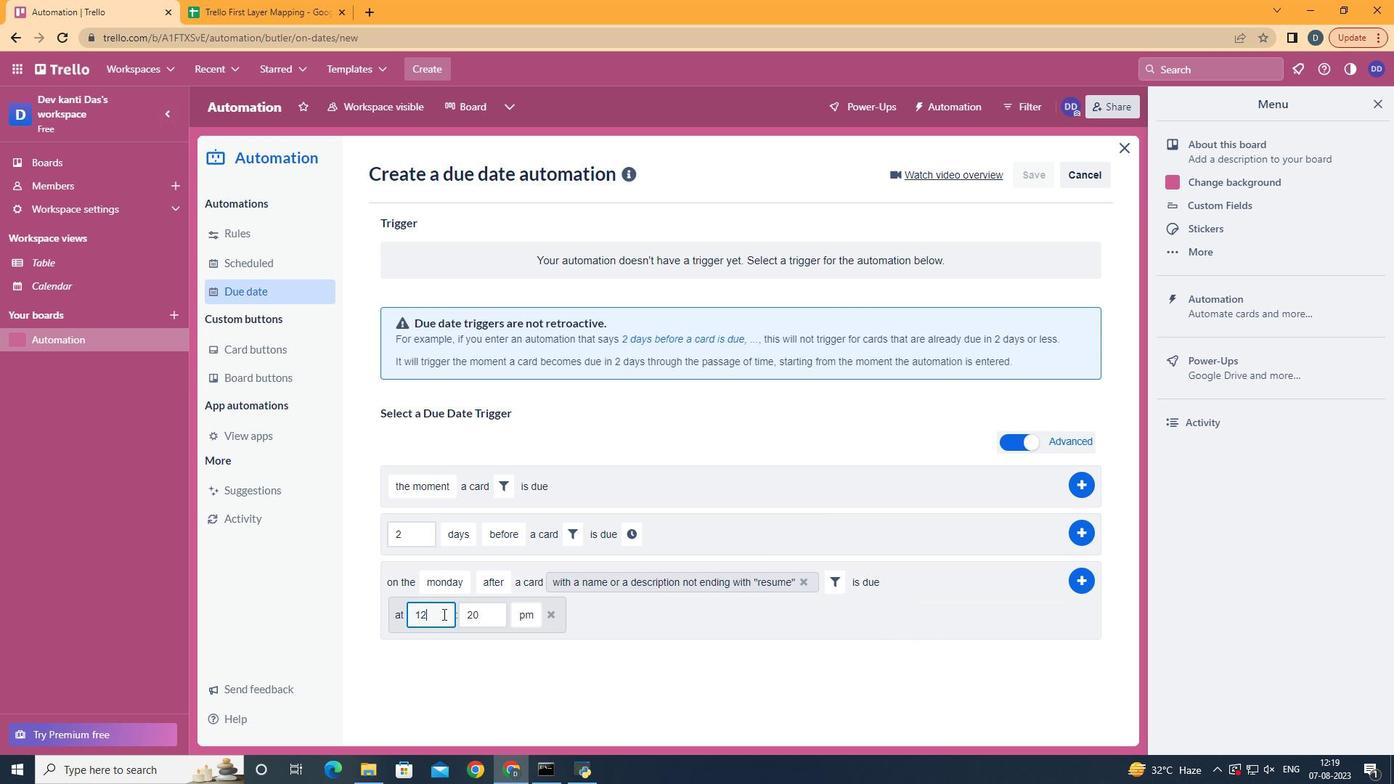 
Action: Key pressed <Key.backspace>1
Screenshot: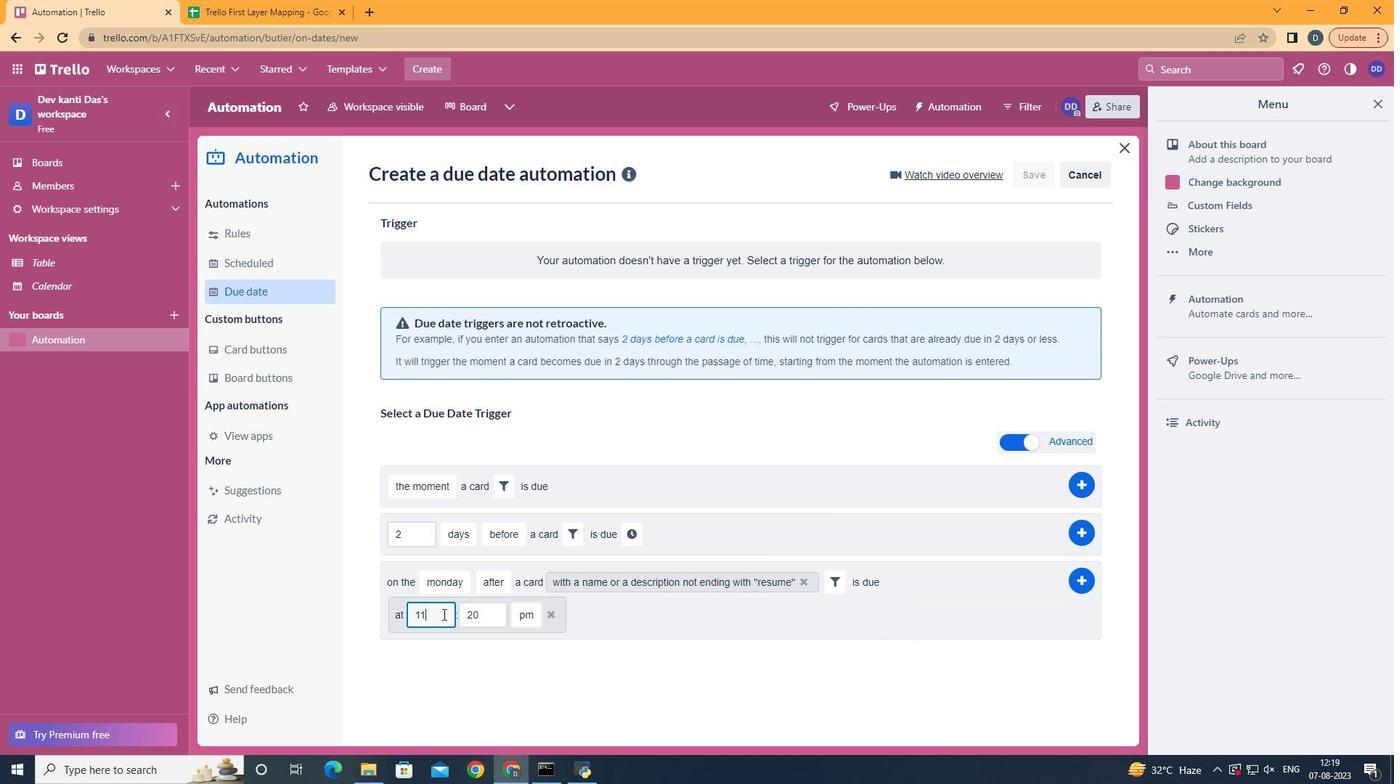 
Action: Mouse moved to (488, 625)
Screenshot: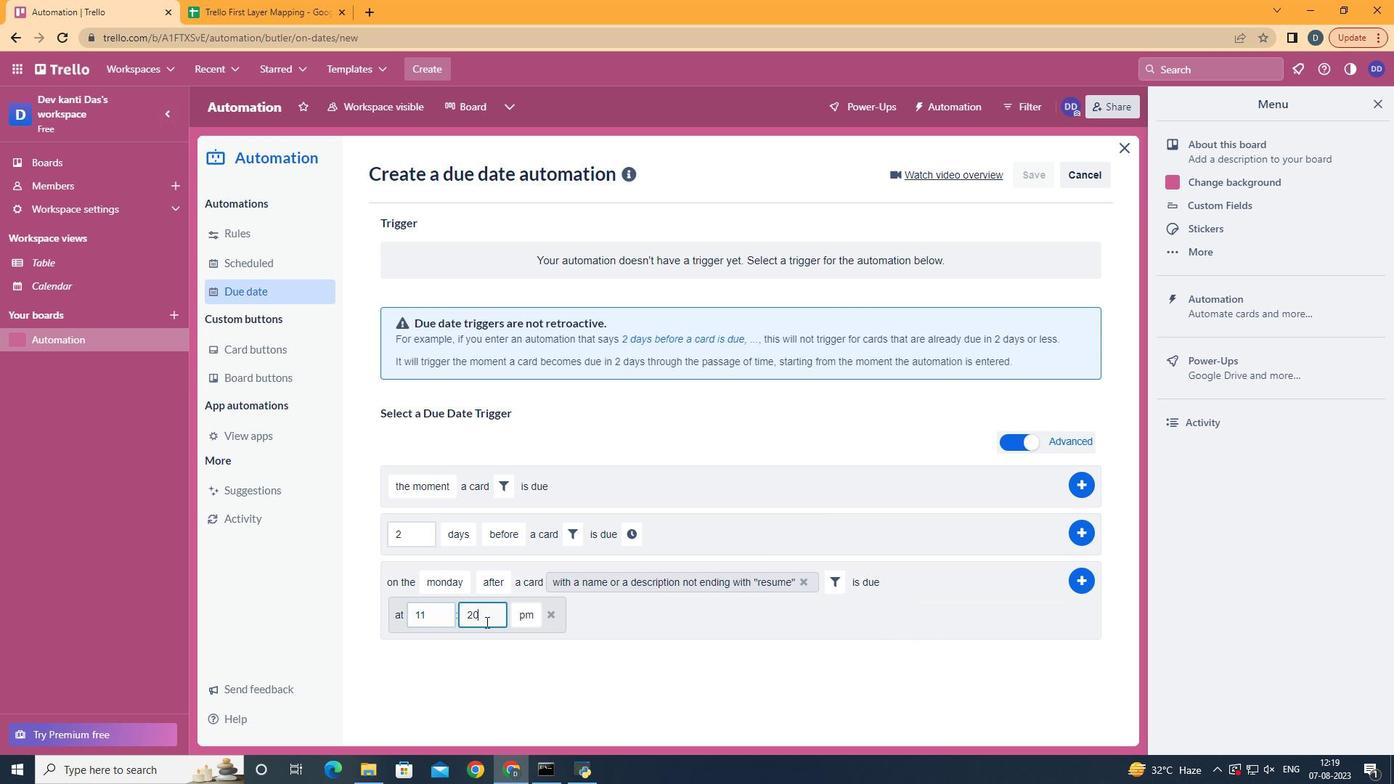 
Action: Mouse pressed left at (488, 625)
Screenshot: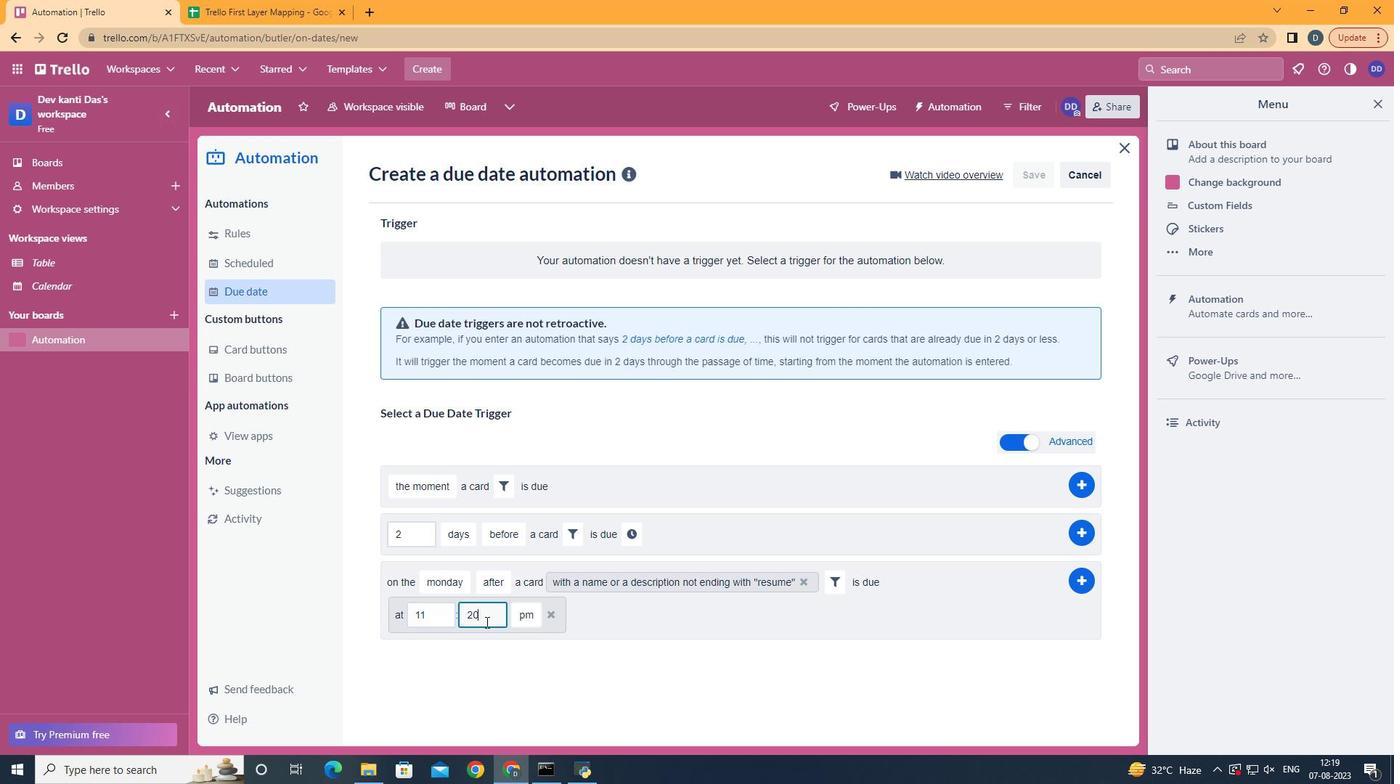 
Action: Key pressed <Key.backspace><Key.backspace>00
Screenshot: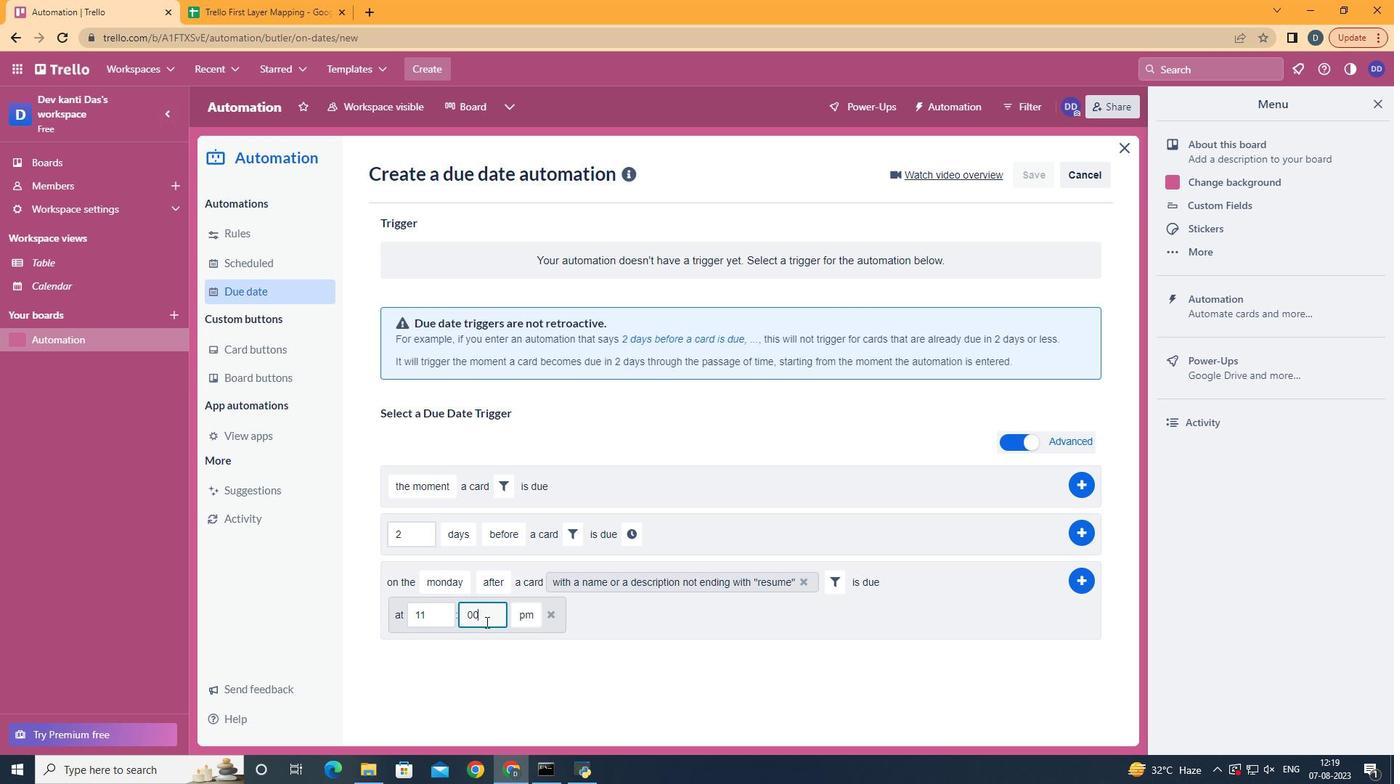 
Action: Mouse moved to (526, 641)
Screenshot: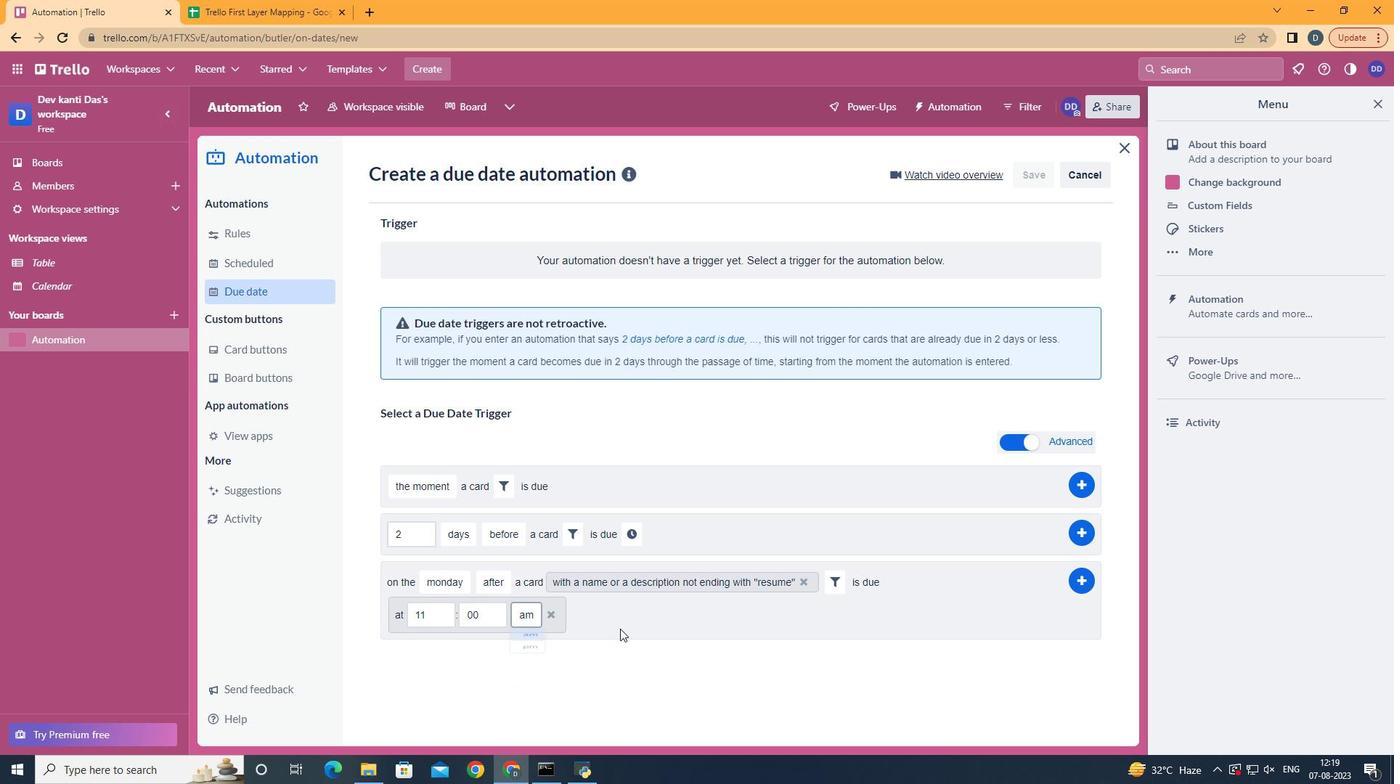 
Action: Mouse pressed left at (526, 641)
Screenshot: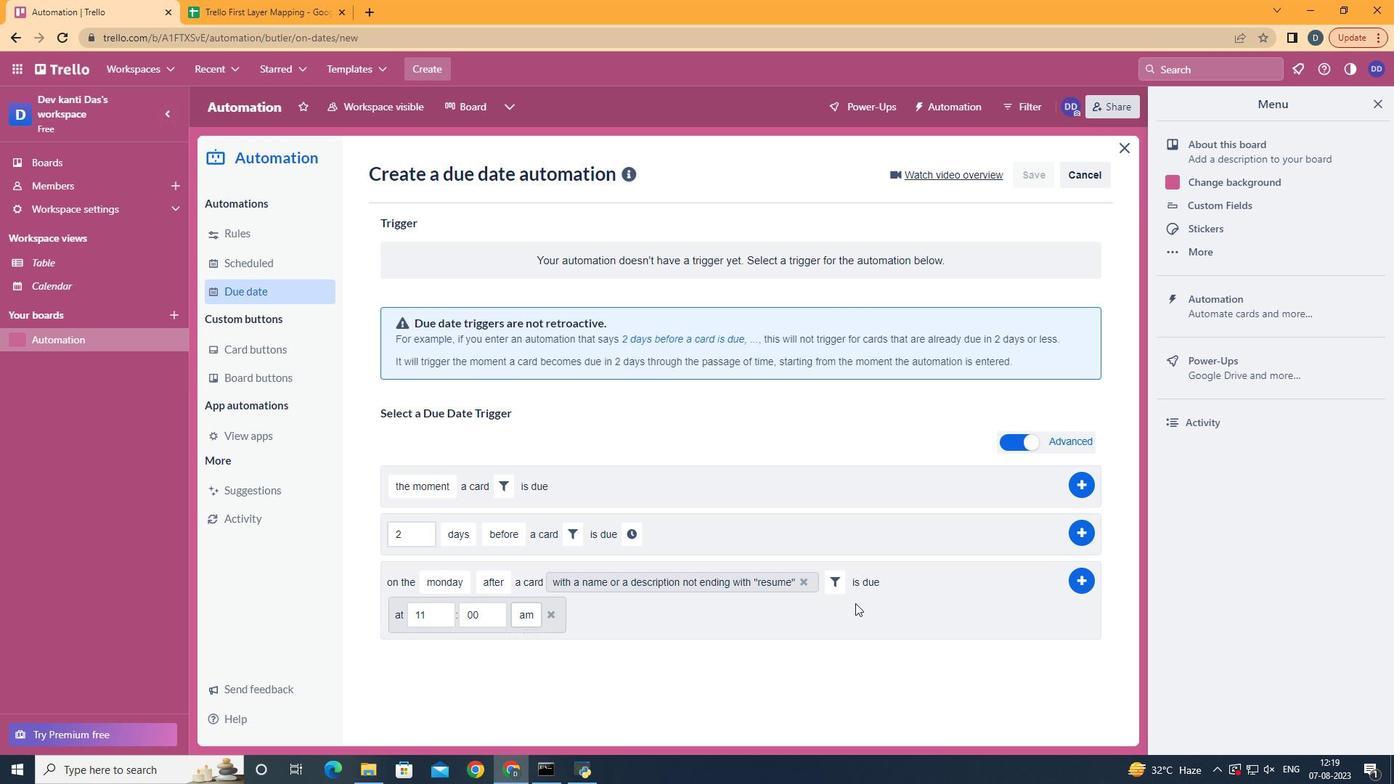 
Action: Mouse moved to (1087, 582)
Screenshot: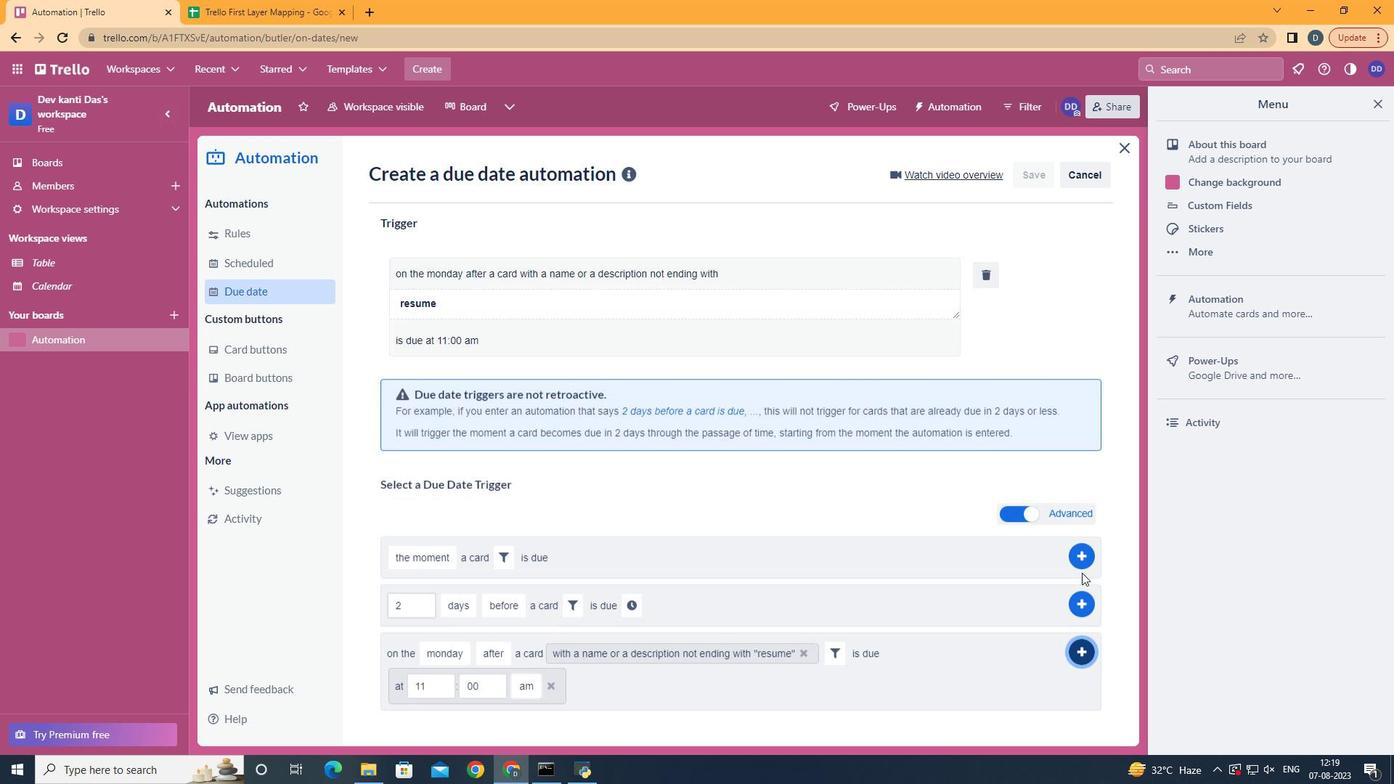 
Action: Mouse pressed left at (1087, 582)
Screenshot: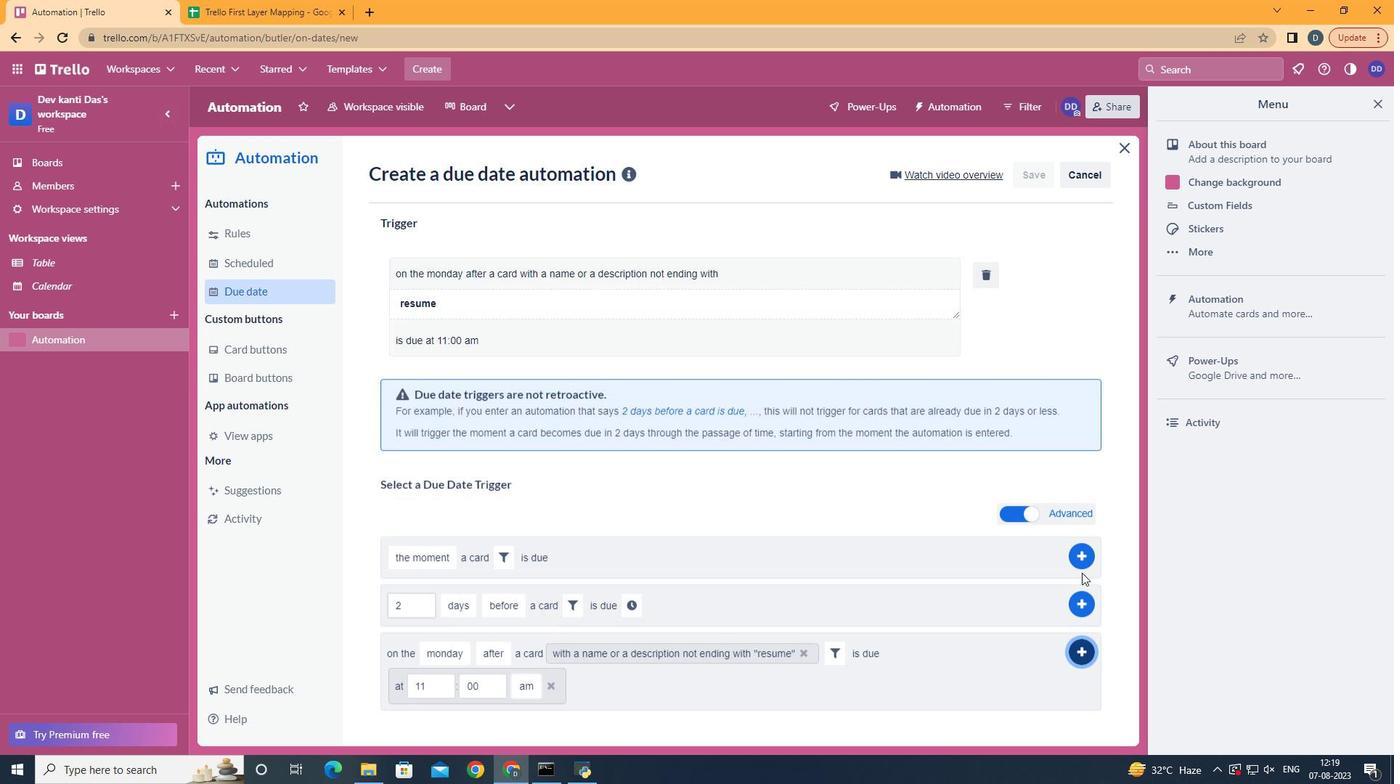 
Action: Mouse moved to (639, 230)
Screenshot: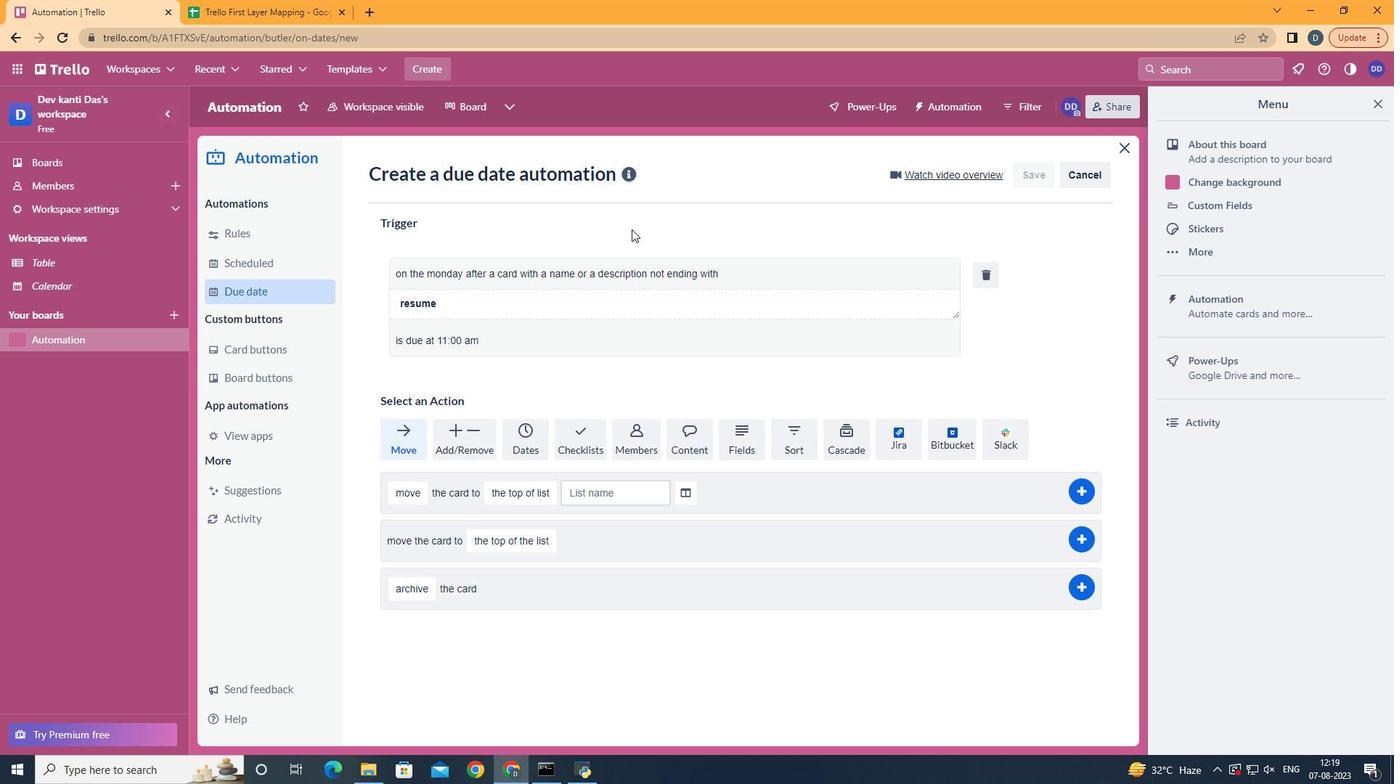 
